 Task: Find your first-degree connections who are Information Security Analysts in Longfeng, offering Public Relations services.
Action: Mouse moved to (486, 62)
Screenshot: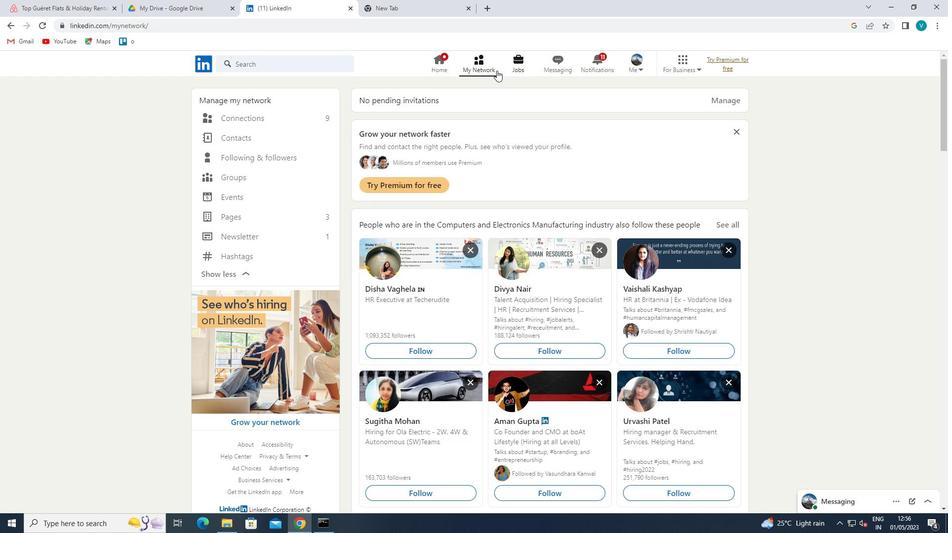 
Action: Mouse pressed left at (486, 62)
Screenshot: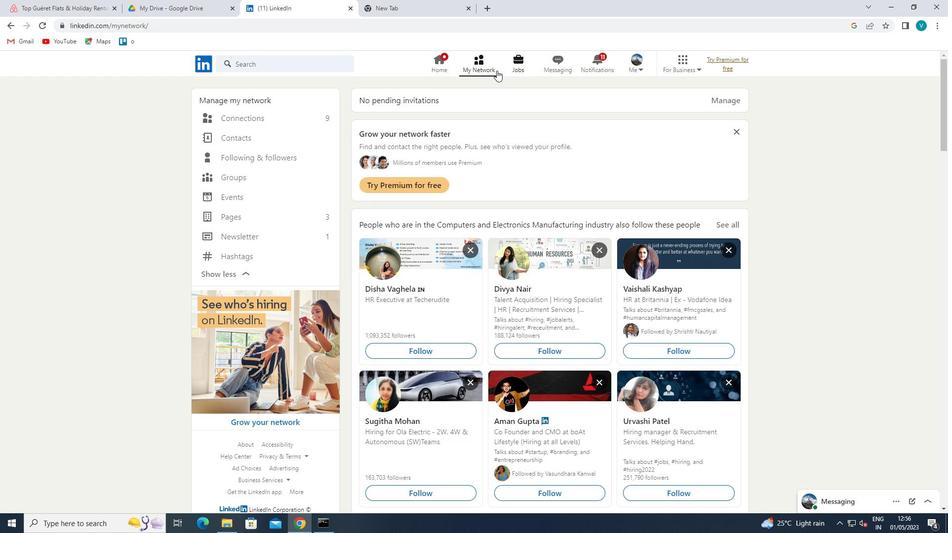 
Action: Mouse moved to (262, 114)
Screenshot: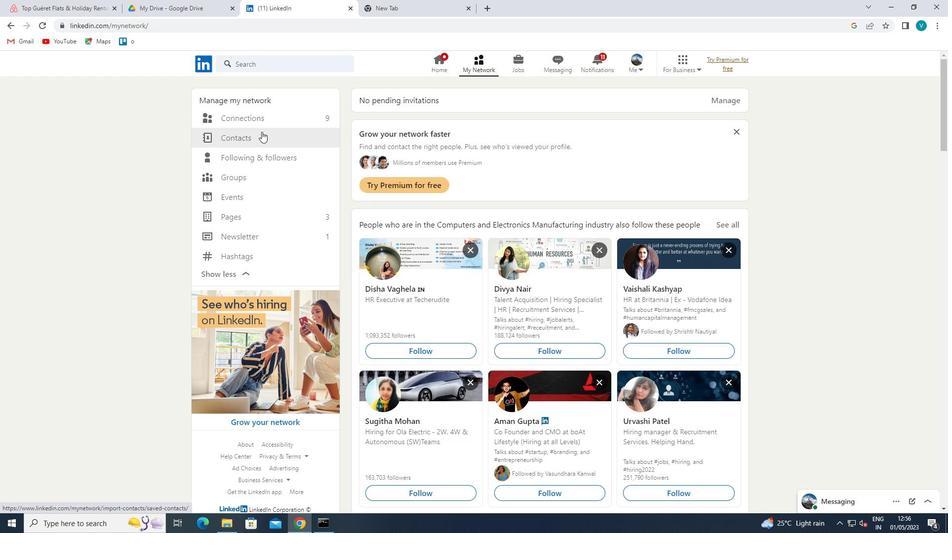 
Action: Mouse pressed left at (262, 114)
Screenshot: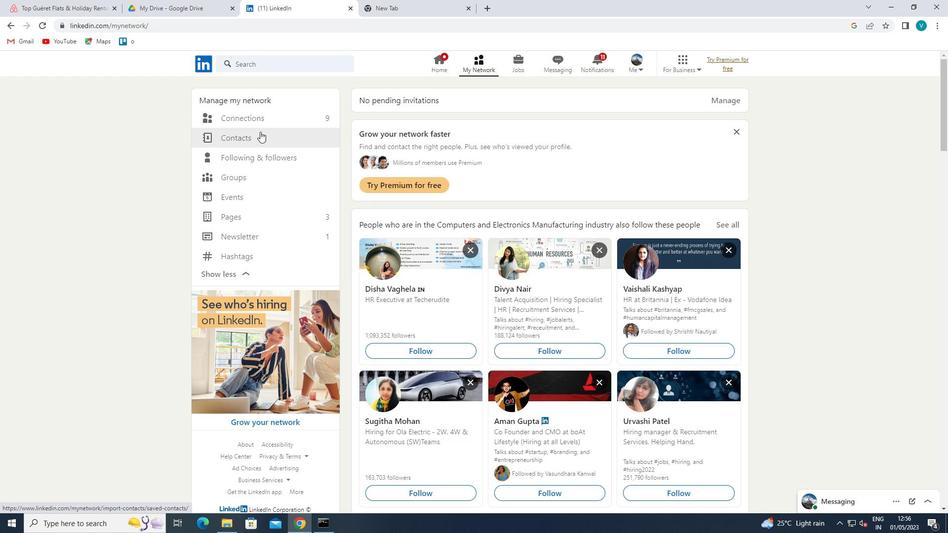 
Action: Mouse moved to (553, 125)
Screenshot: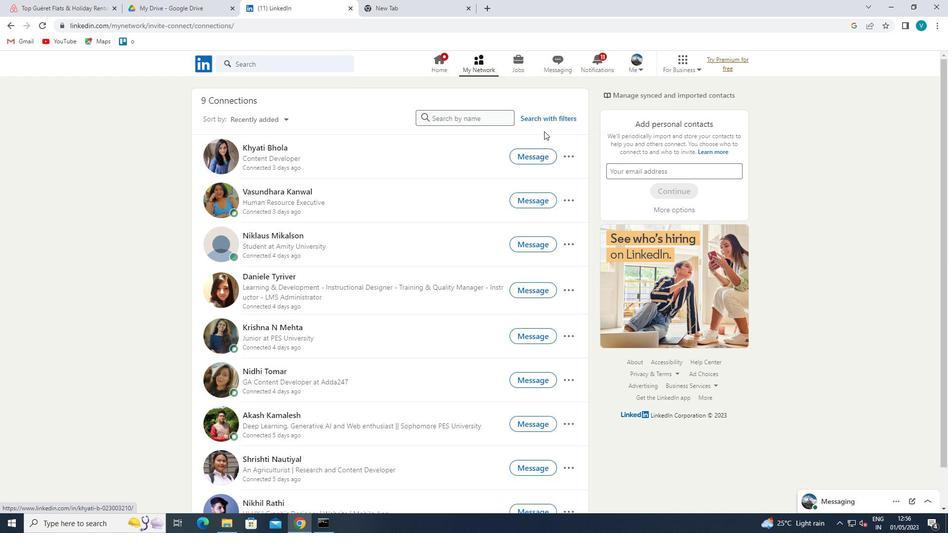 
Action: Mouse pressed left at (553, 125)
Screenshot: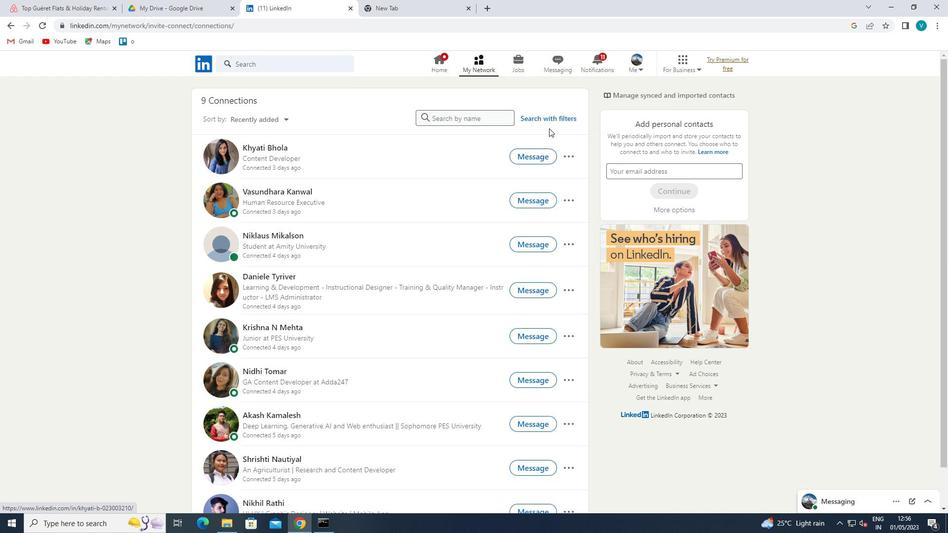 
Action: Mouse moved to (559, 121)
Screenshot: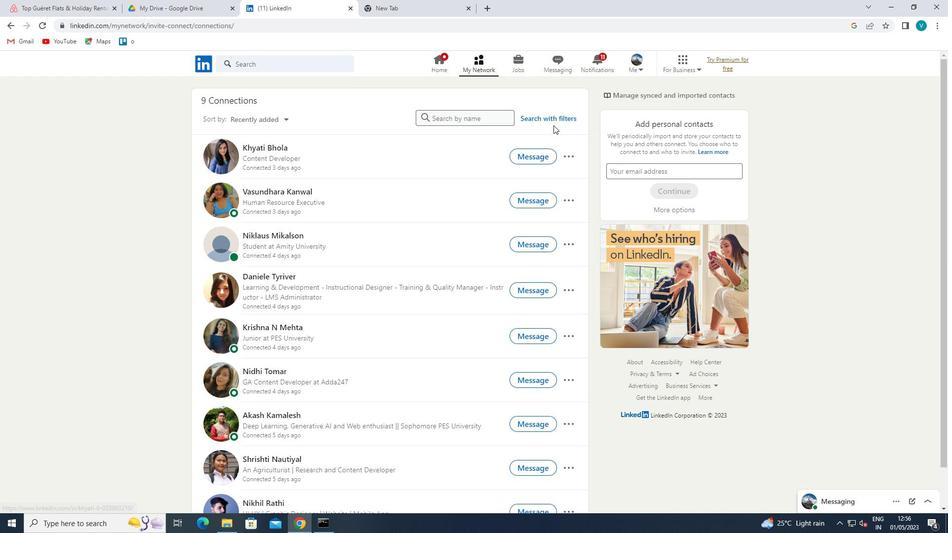 
Action: Mouse pressed left at (559, 121)
Screenshot: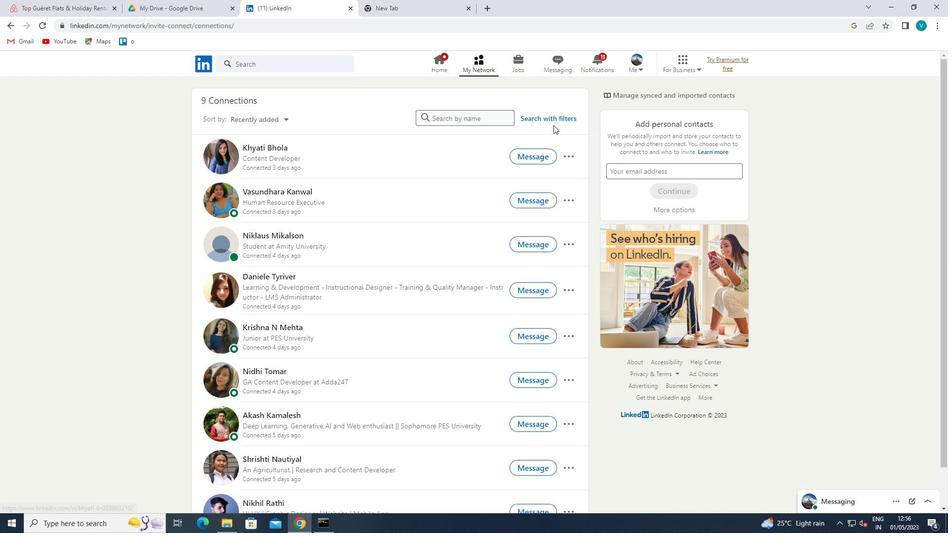 
Action: Mouse moved to (485, 89)
Screenshot: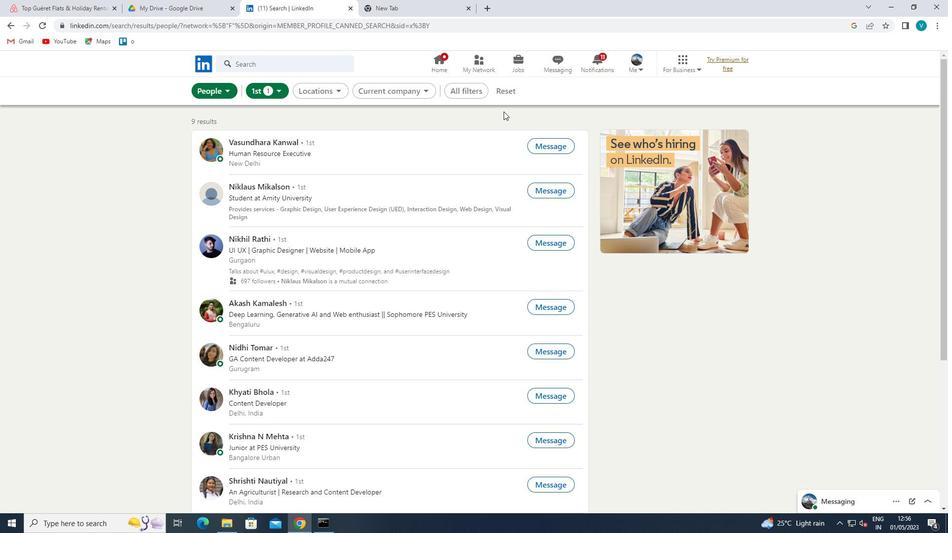 
Action: Mouse pressed left at (485, 89)
Screenshot: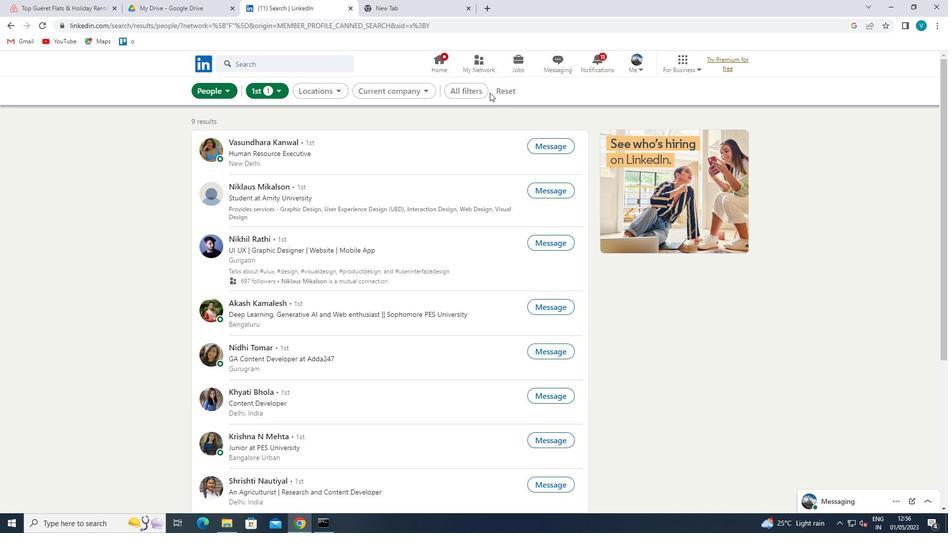 
Action: Mouse moved to (840, 382)
Screenshot: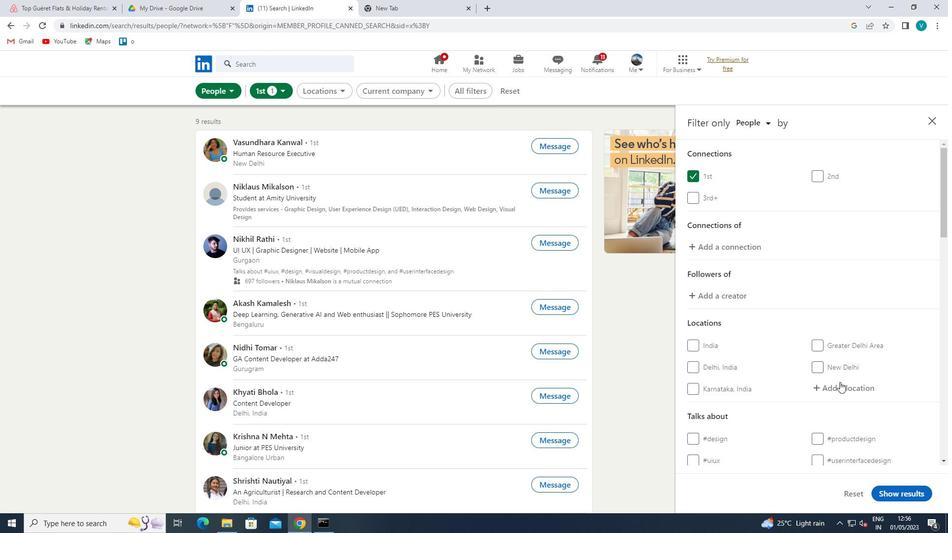 
Action: Mouse pressed left at (840, 382)
Screenshot: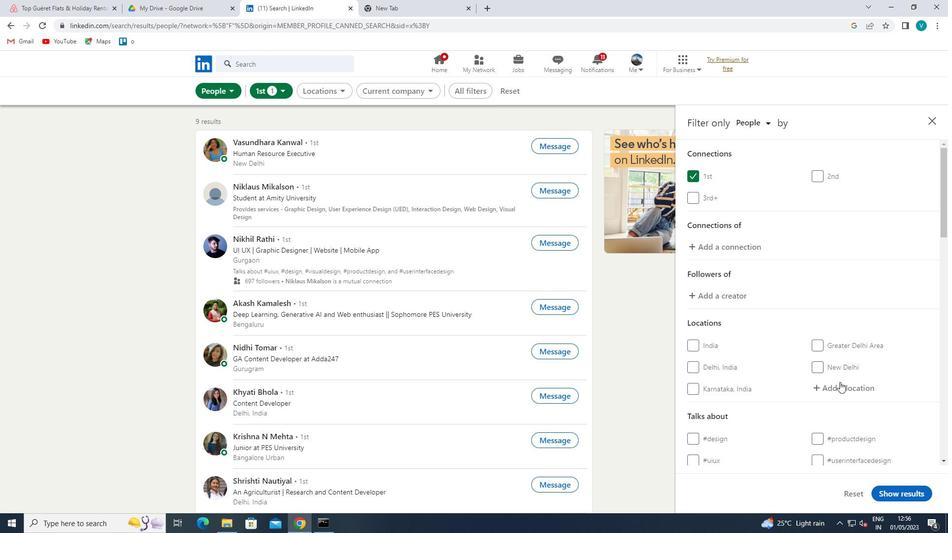 
Action: Key pressed <Key.shift>LONGFENG
Screenshot: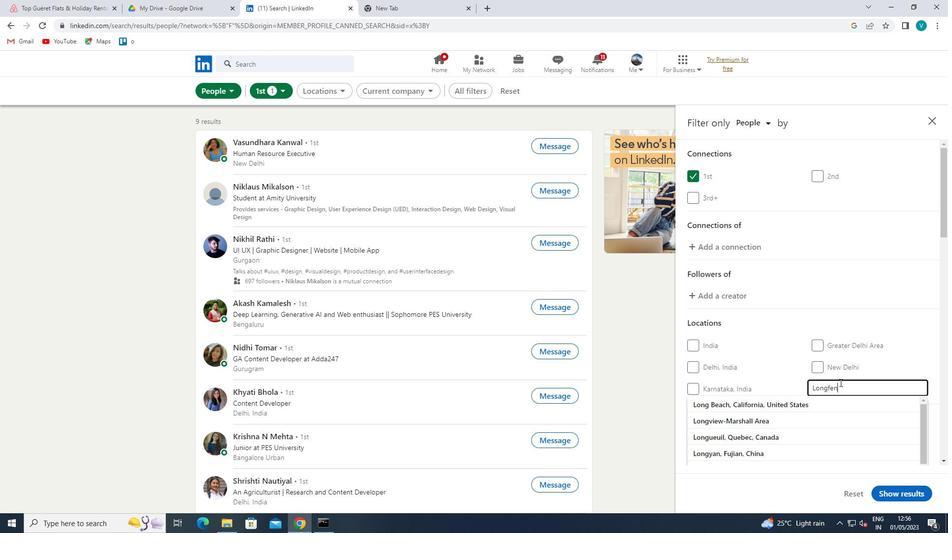 
Action: Mouse moved to (799, 409)
Screenshot: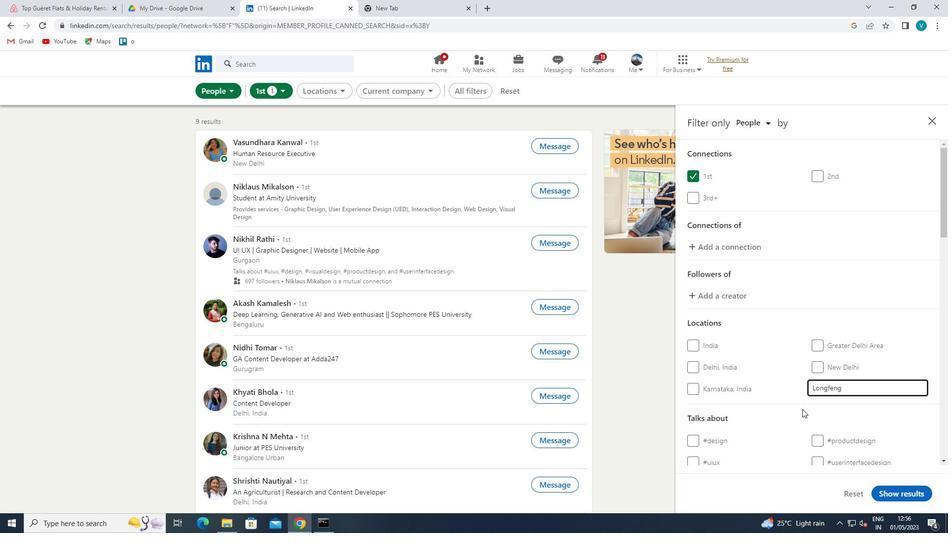 
Action: Mouse pressed left at (799, 409)
Screenshot: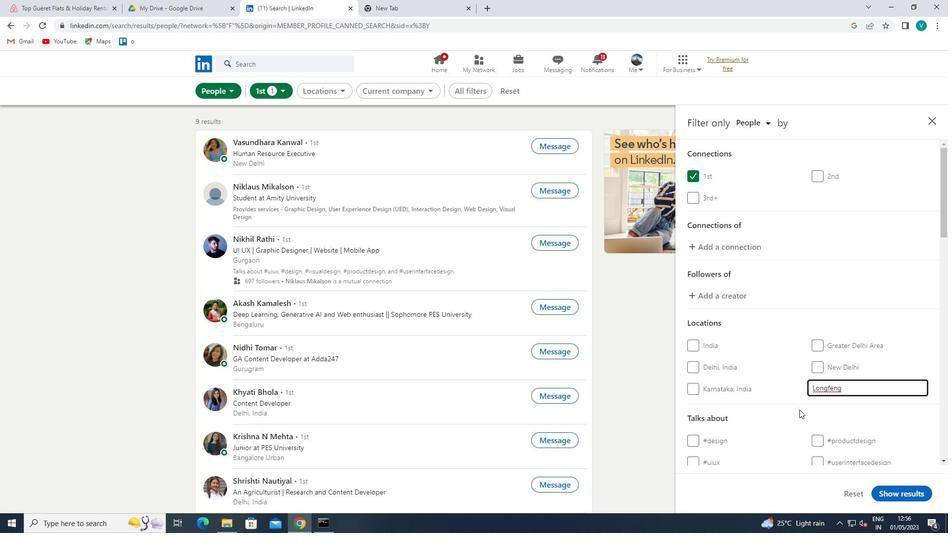 
Action: Mouse moved to (803, 407)
Screenshot: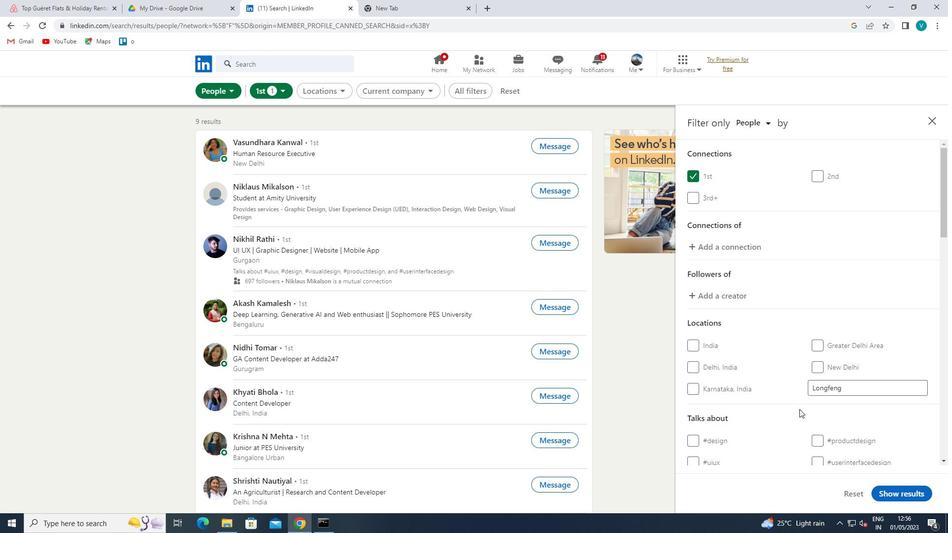 
Action: Mouse scrolled (803, 406) with delta (0, 0)
Screenshot: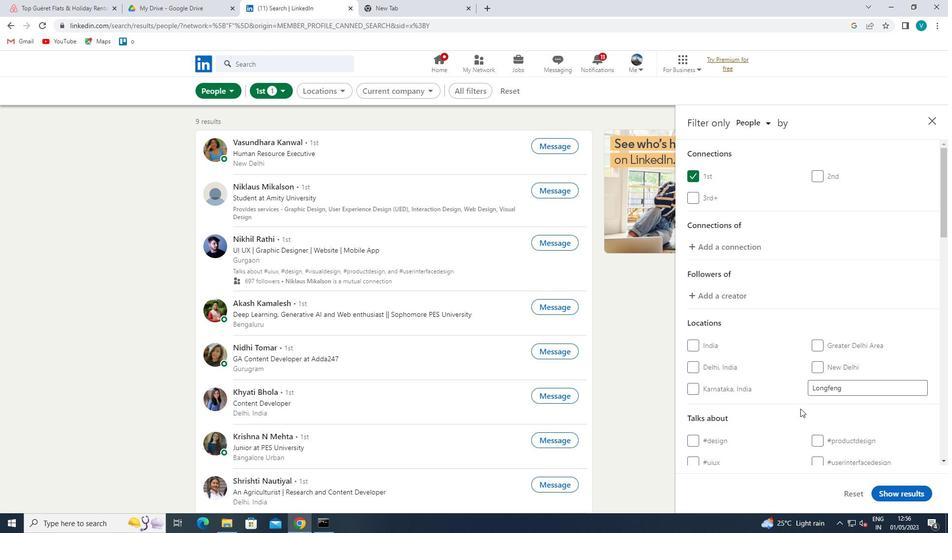 
Action: Mouse scrolled (803, 406) with delta (0, 0)
Screenshot: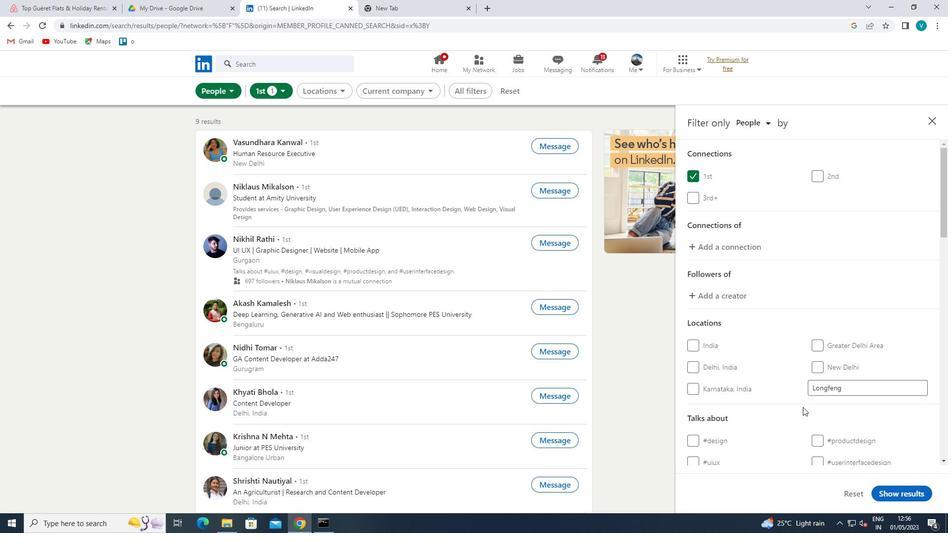 
Action: Mouse moved to (804, 406)
Screenshot: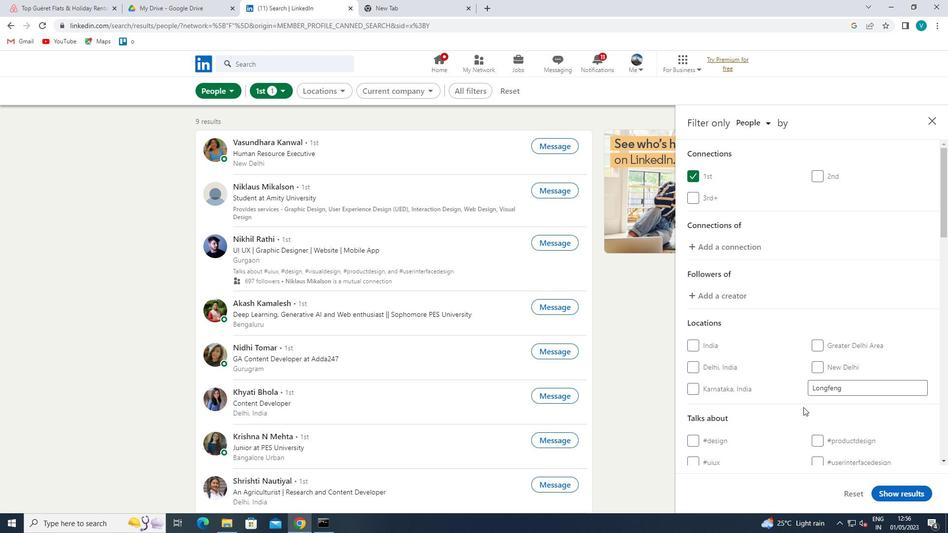 
Action: Mouse scrolled (804, 406) with delta (0, 0)
Screenshot: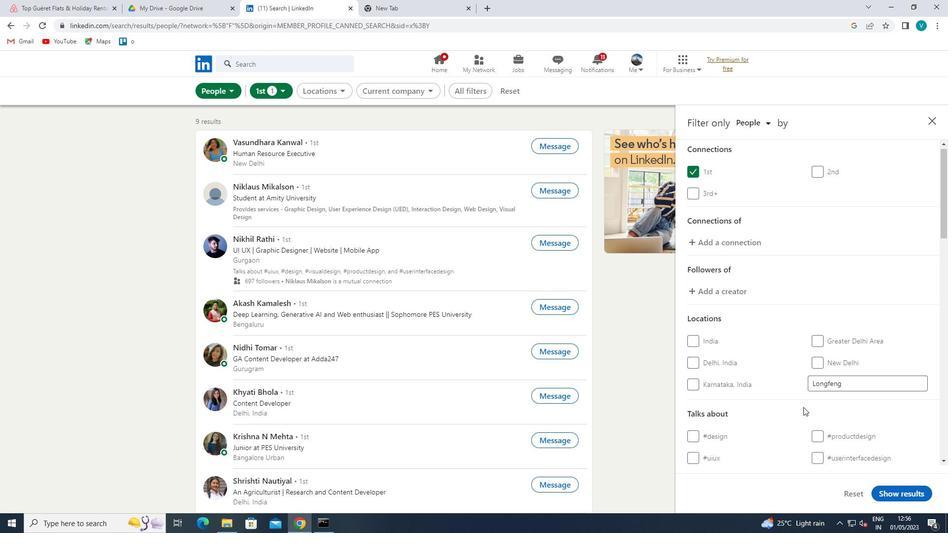 
Action: Mouse moved to (849, 338)
Screenshot: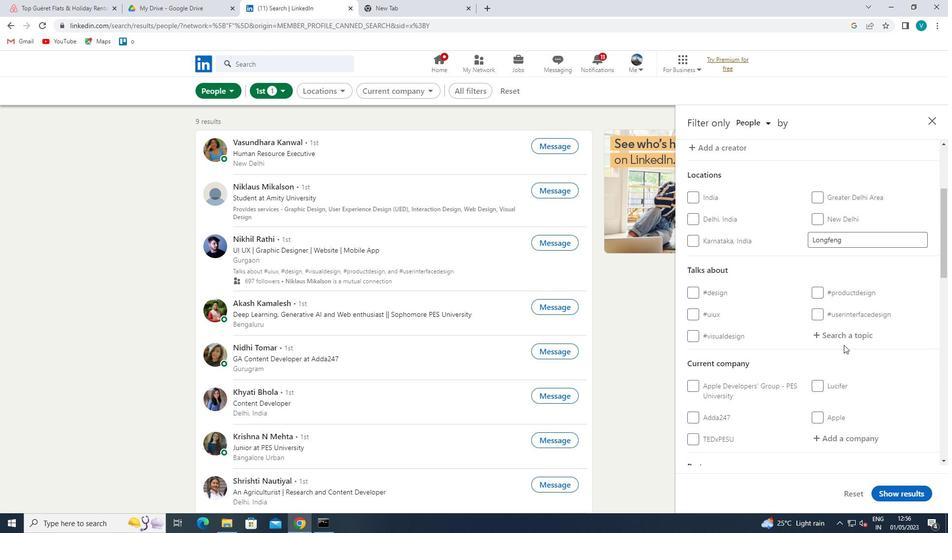 
Action: Mouse pressed left at (849, 338)
Screenshot: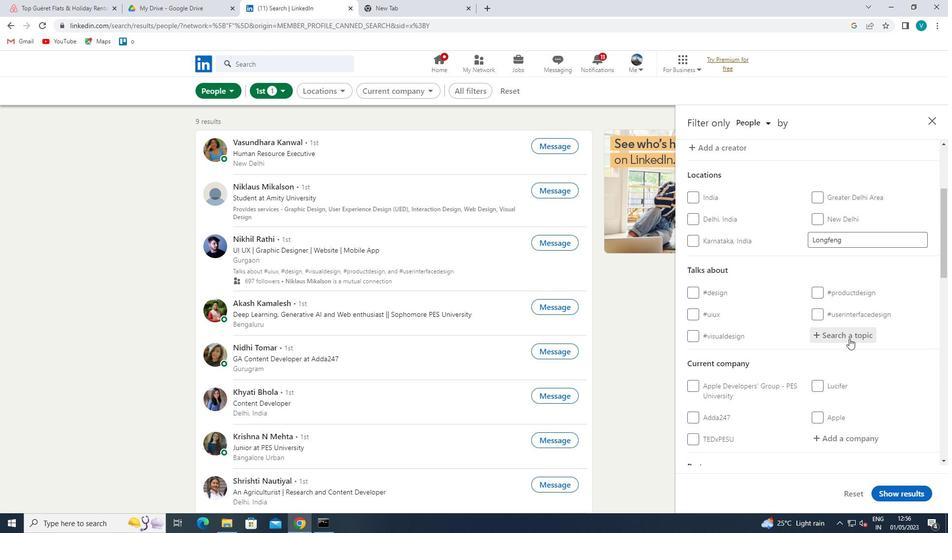 
Action: Key pressed <Key.shift><Key.shift><Key.shift><Key.shift><Key.shift><Key.shift><Key.shift><Key.shift><Key.shift><Key.shift><Key.shift><Key.shift><Key.shift><Key.shift><Key.shift><Key.shift><Key.shift><Key.shift><Key.shift><Key.shift><Key.shift><Key.shift><Key.shift><Key.shift><Key.shift><Key.shift><Key.shift><Key.shift><Key.shift><Key.shift><Key.shift><Key.shift><Key.shift><Key.shift><Key.shift><Key.shift>#<Key.shift>BITCOIN<Key.space>
Screenshot: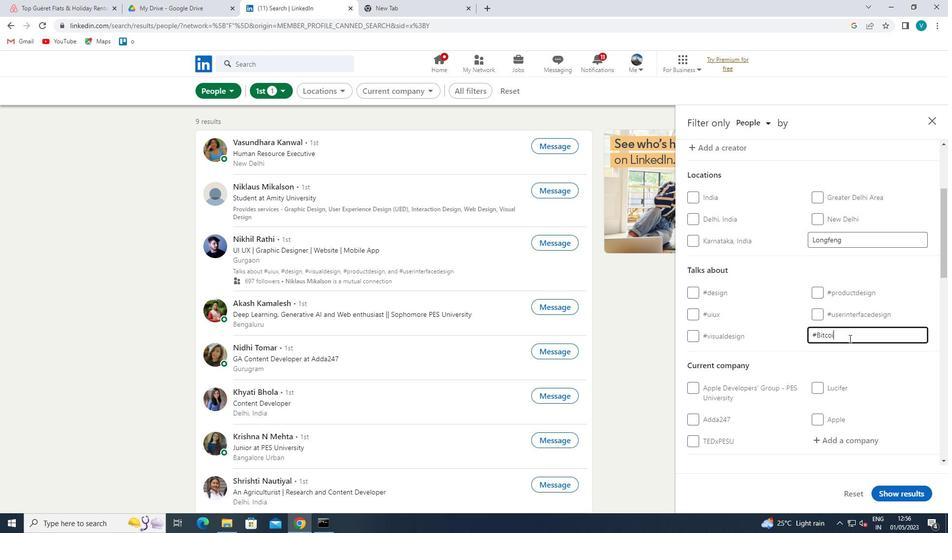 
Action: Mouse moved to (740, 345)
Screenshot: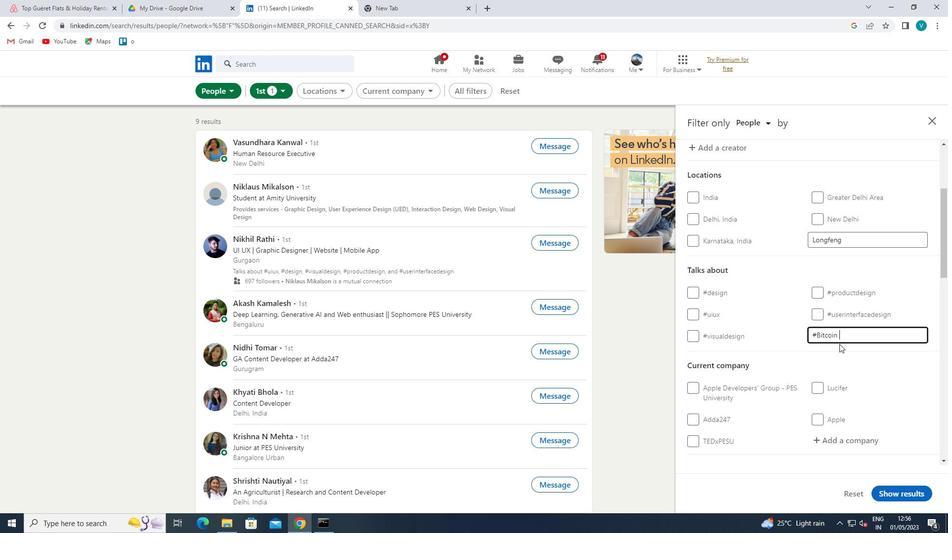 
Action: Mouse pressed left at (740, 345)
Screenshot: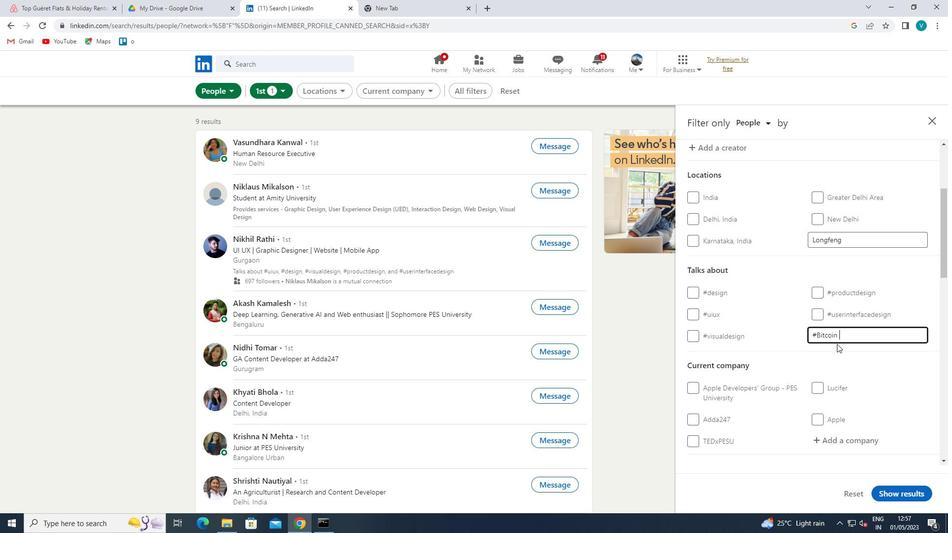 
Action: Mouse moved to (836, 357)
Screenshot: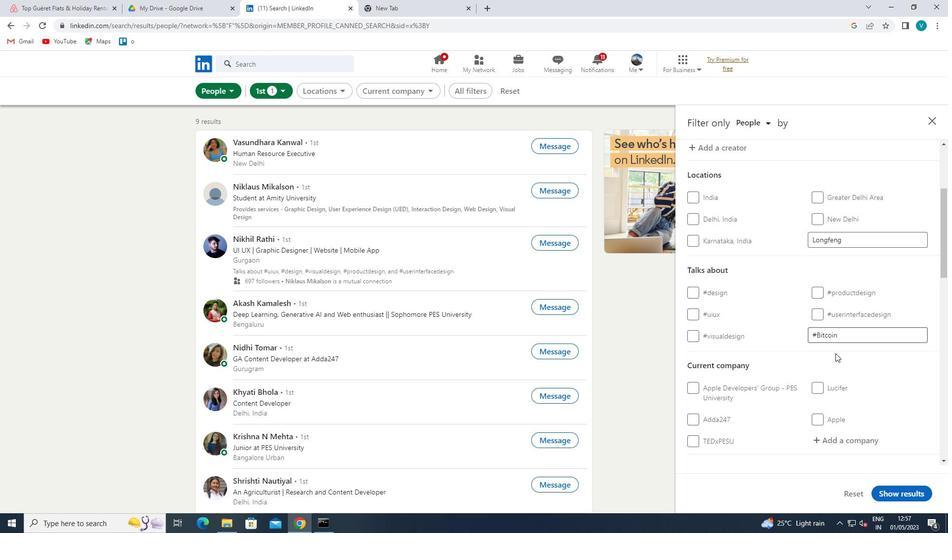 
Action: Mouse scrolled (836, 357) with delta (0, 0)
Screenshot: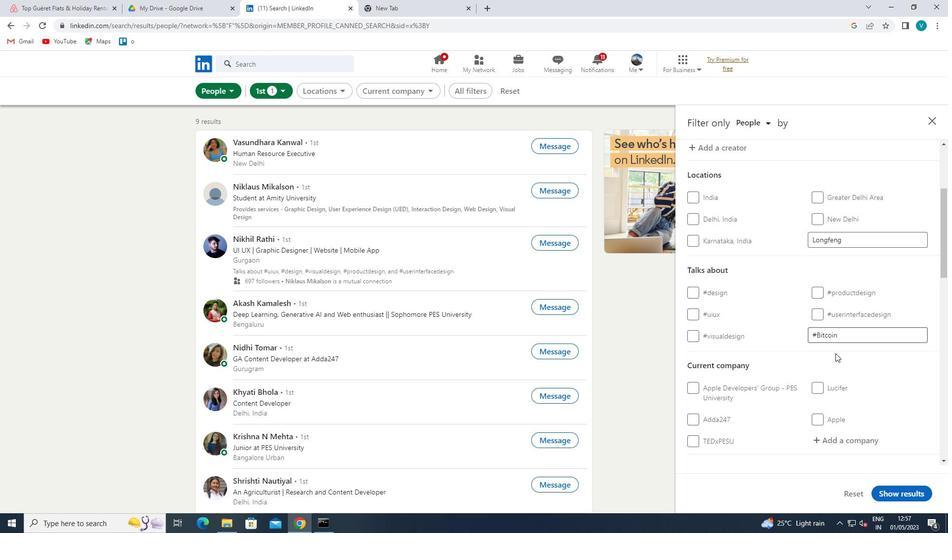 
Action: Mouse moved to (837, 359)
Screenshot: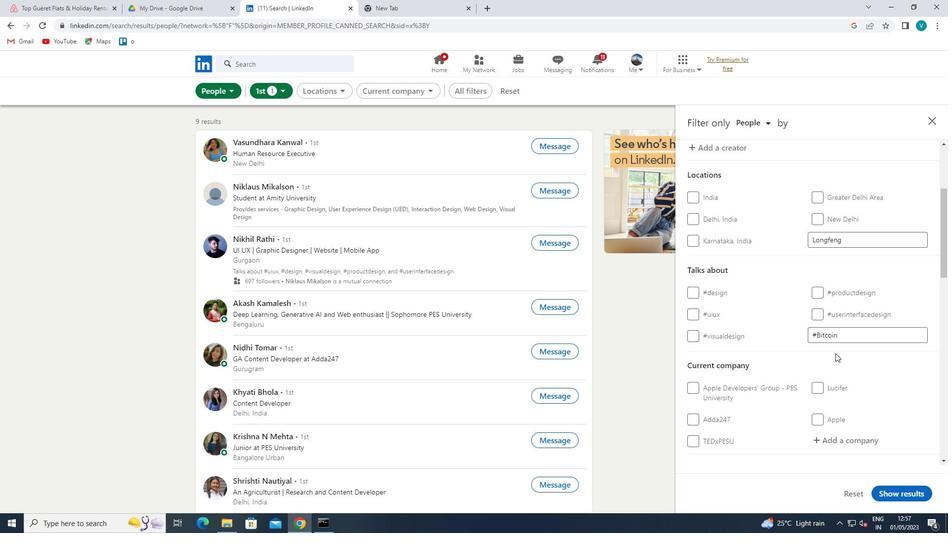 
Action: Mouse scrolled (837, 358) with delta (0, 0)
Screenshot: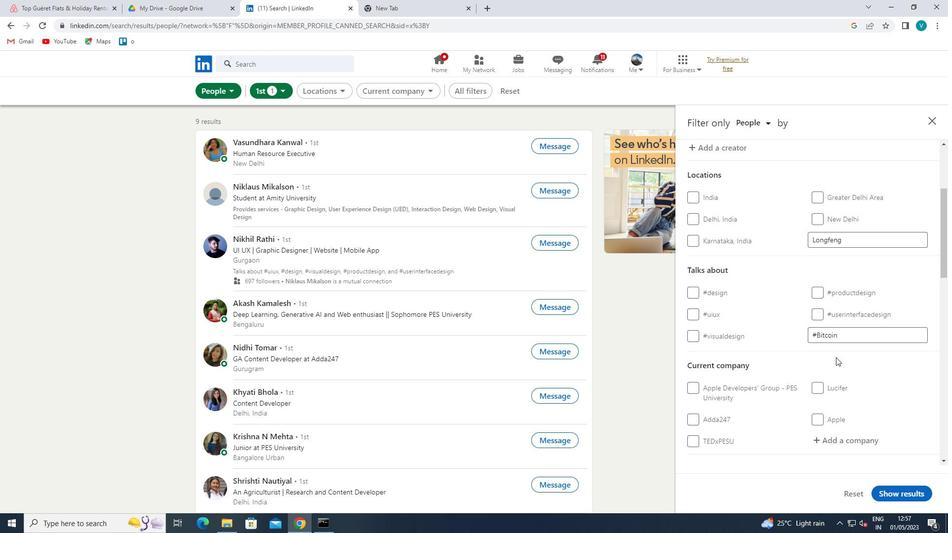 
Action: Mouse moved to (831, 363)
Screenshot: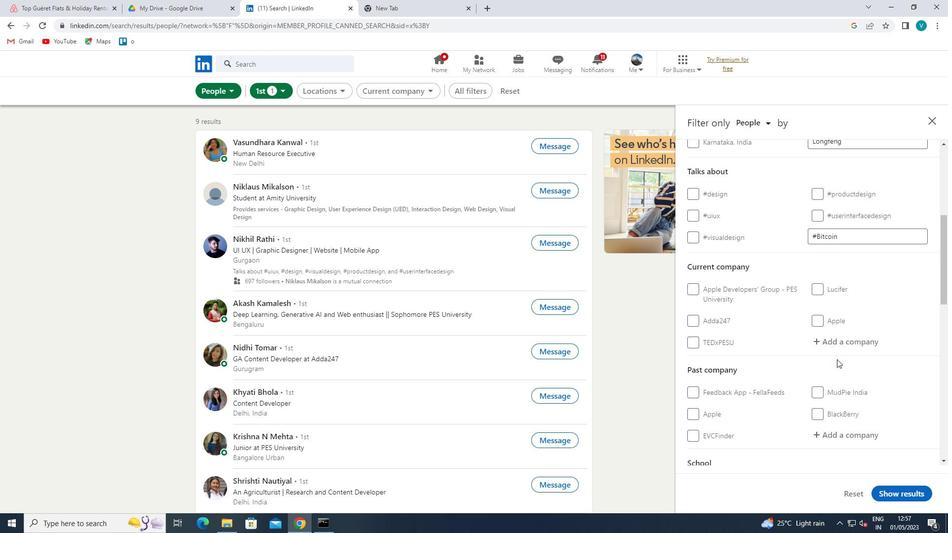 
Action: Mouse scrolled (831, 362) with delta (0, 0)
Screenshot: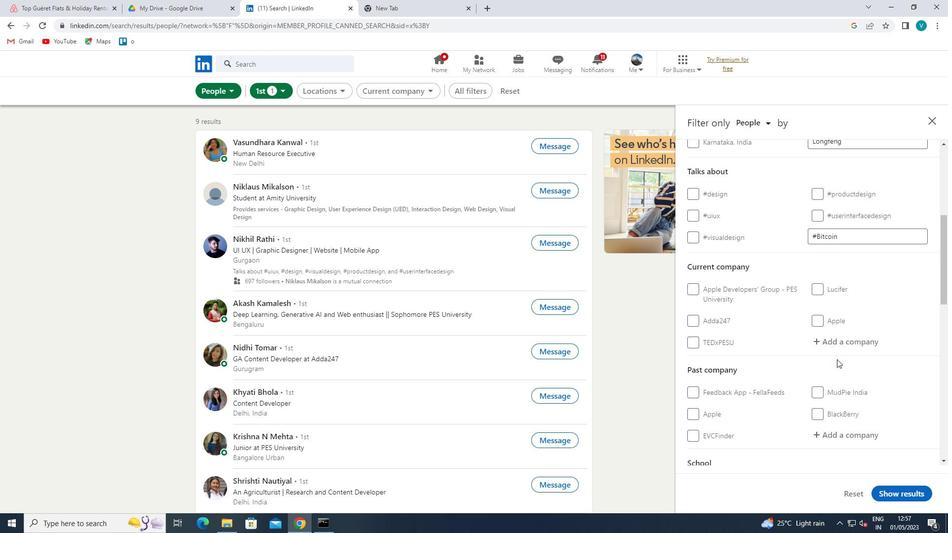 
Action: Mouse scrolled (831, 362) with delta (0, 0)
Screenshot: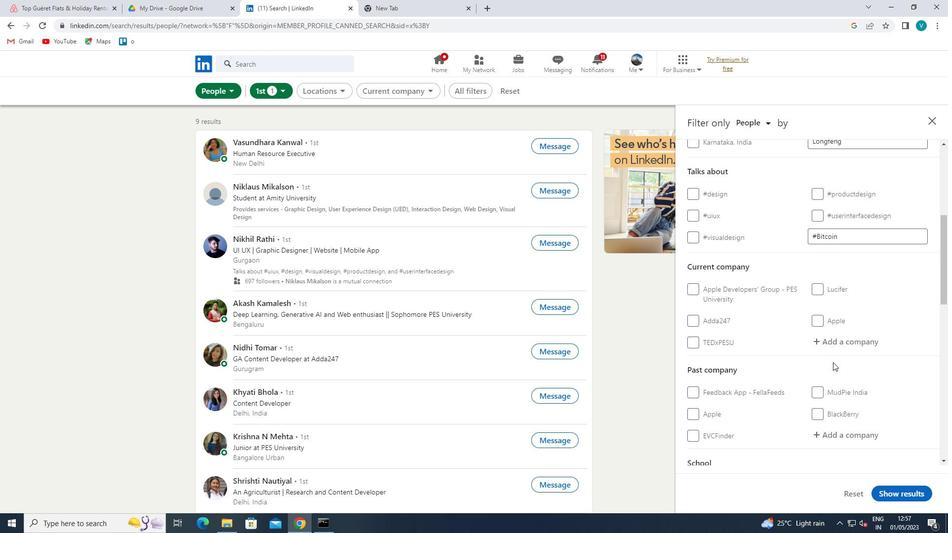 
Action: Mouse scrolled (831, 362) with delta (0, 0)
Screenshot: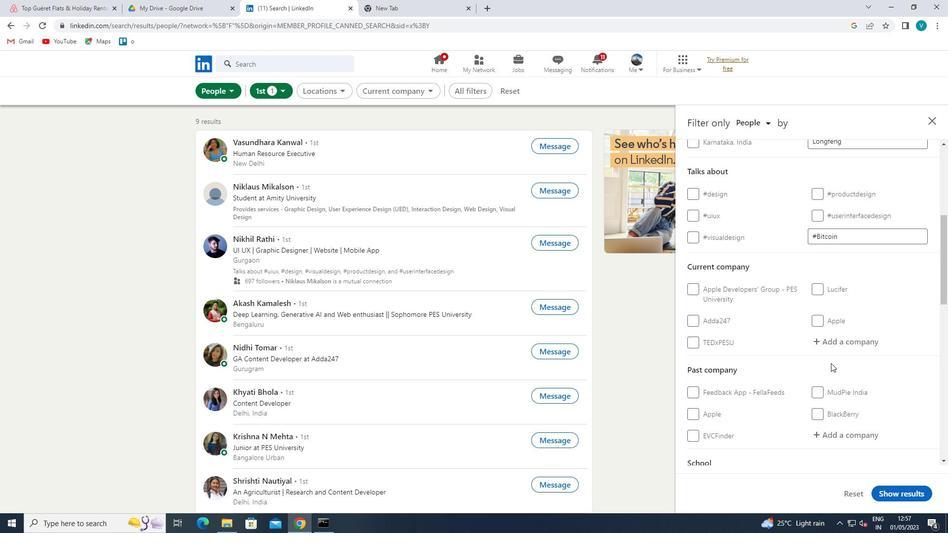 
Action: Mouse scrolled (831, 362) with delta (0, 0)
Screenshot: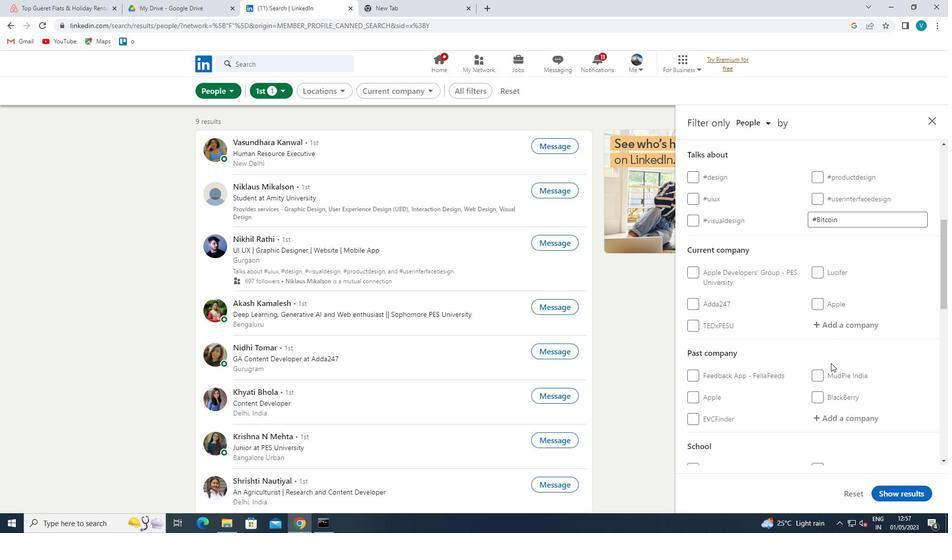 
Action: Mouse moved to (704, 427)
Screenshot: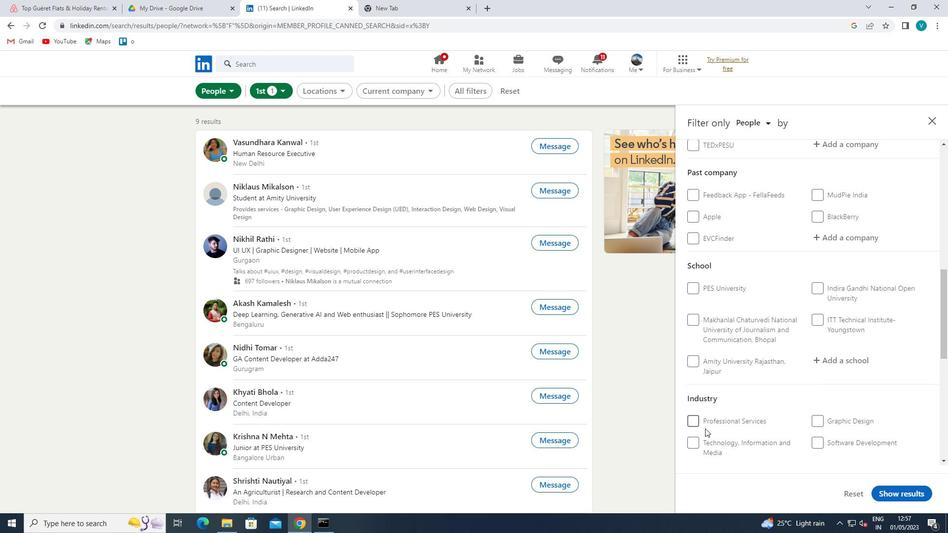 
Action: Mouse scrolled (704, 426) with delta (0, 0)
Screenshot: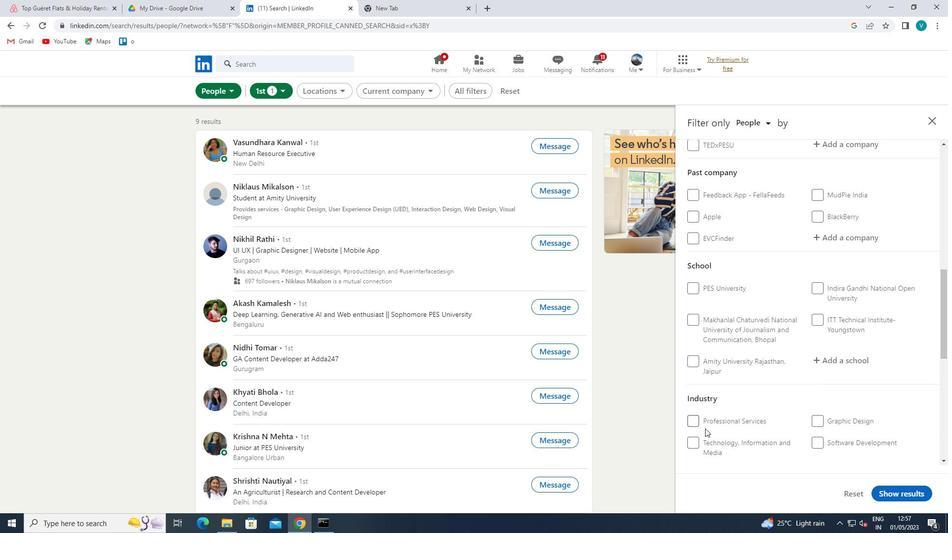 
Action: Mouse moved to (705, 426)
Screenshot: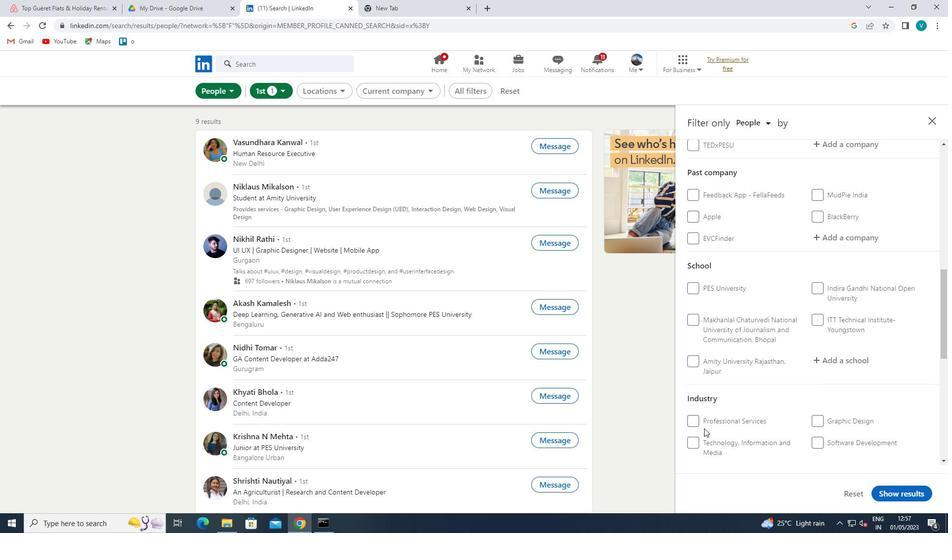 
Action: Mouse scrolled (705, 426) with delta (0, 0)
Screenshot: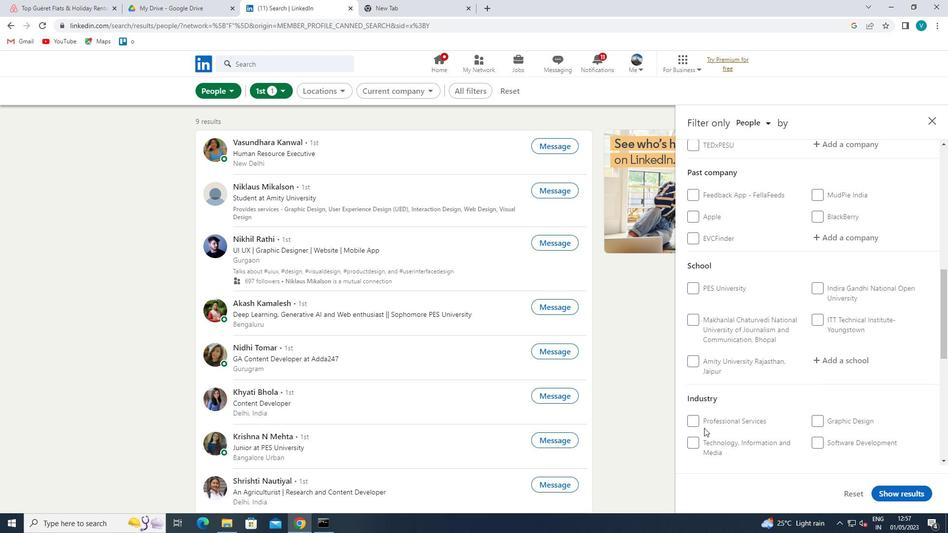 
Action: Mouse moved to (705, 426)
Screenshot: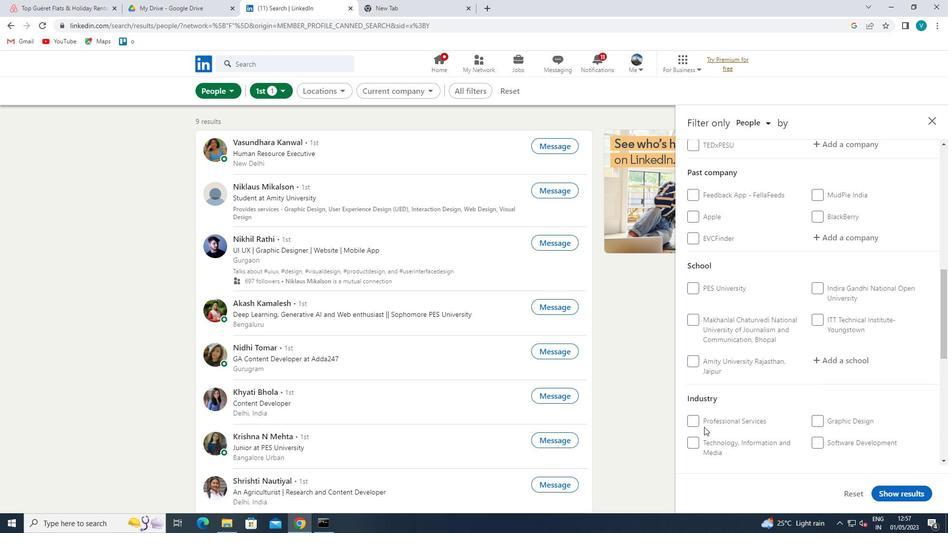 
Action: Mouse scrolled (705, 426) with delta (0, 0)
Screenshot: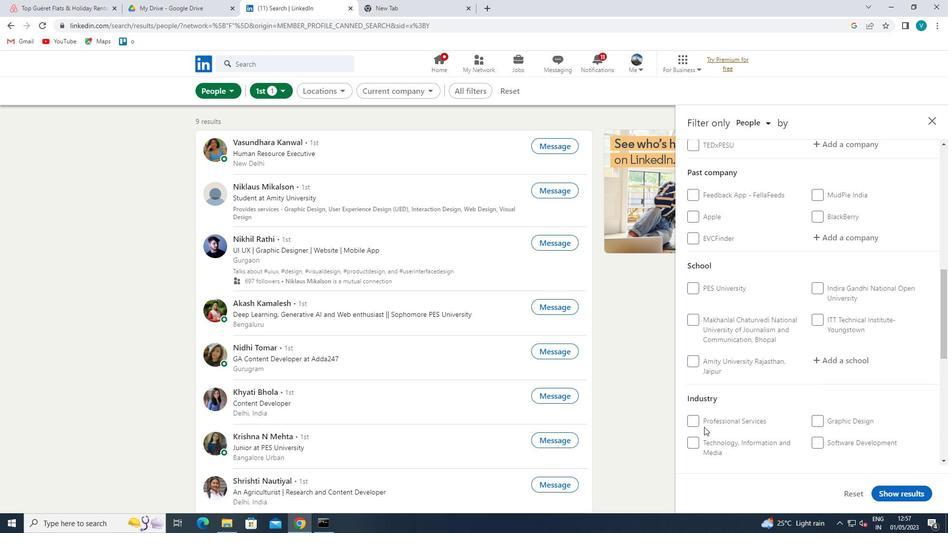 
Action: Mouse moved to (695, 383)
Screenshot: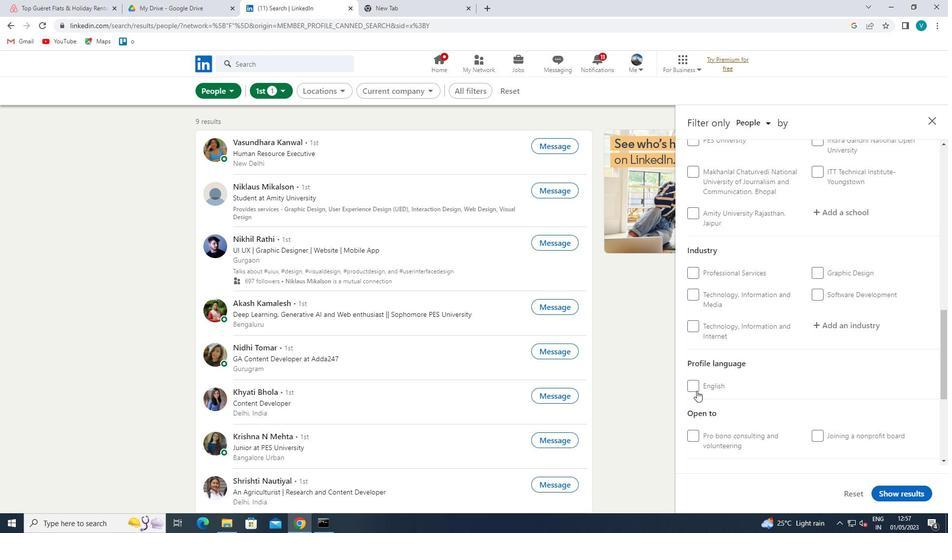 
Action: Mouse pressed left at (695, 383)
Screenshot: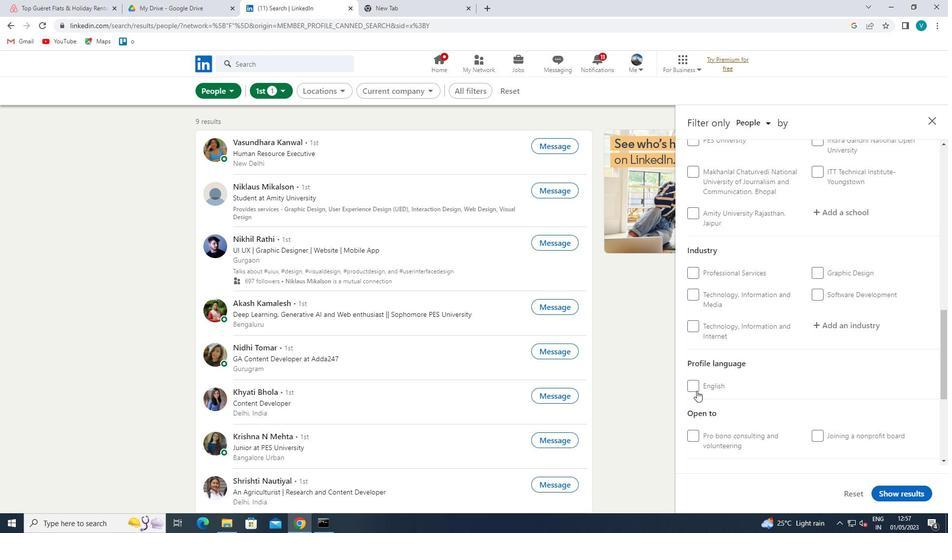 
Action: Mouse moved to (768, 370)
Screenshot: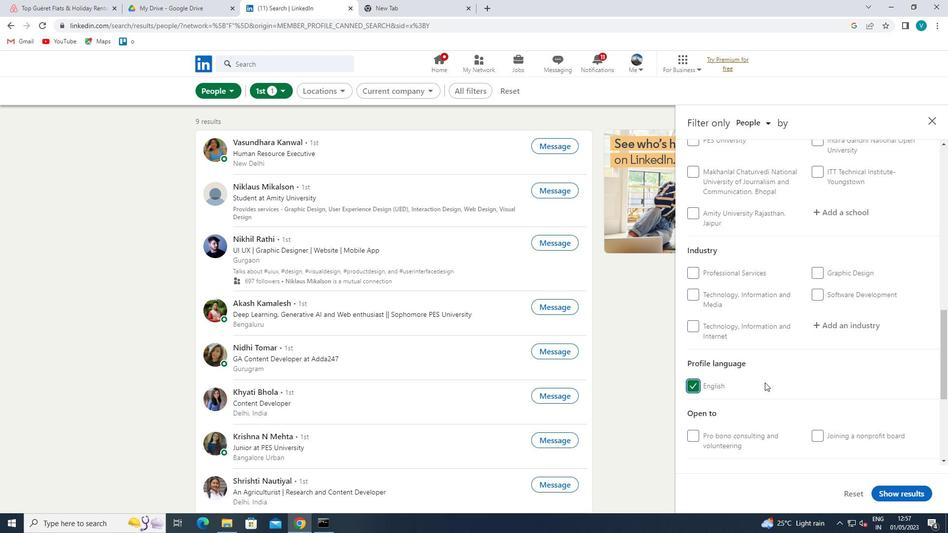 
Action: Mouse scrolled (768, 371) with delta (0, 0)
Screenshot: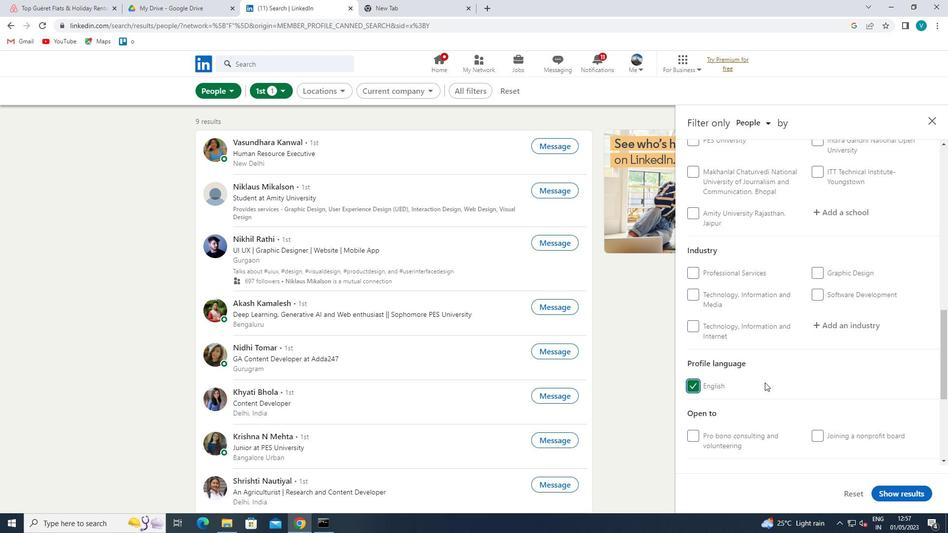 
Action: Mouse scrolled (768, 371) with delta (0, 0)
Screenshot: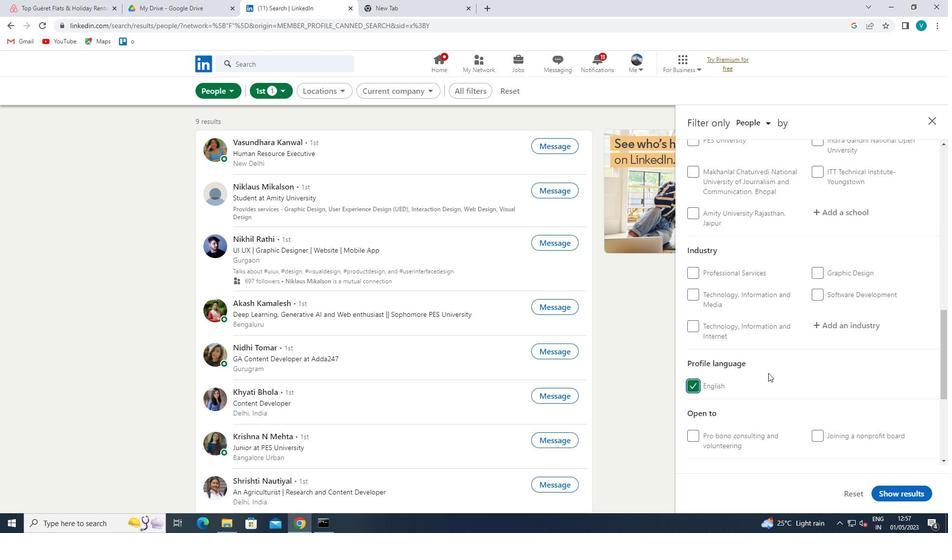 
Action: Mouse scrolled (768, 371) with delta (0, 0)
Screenshot: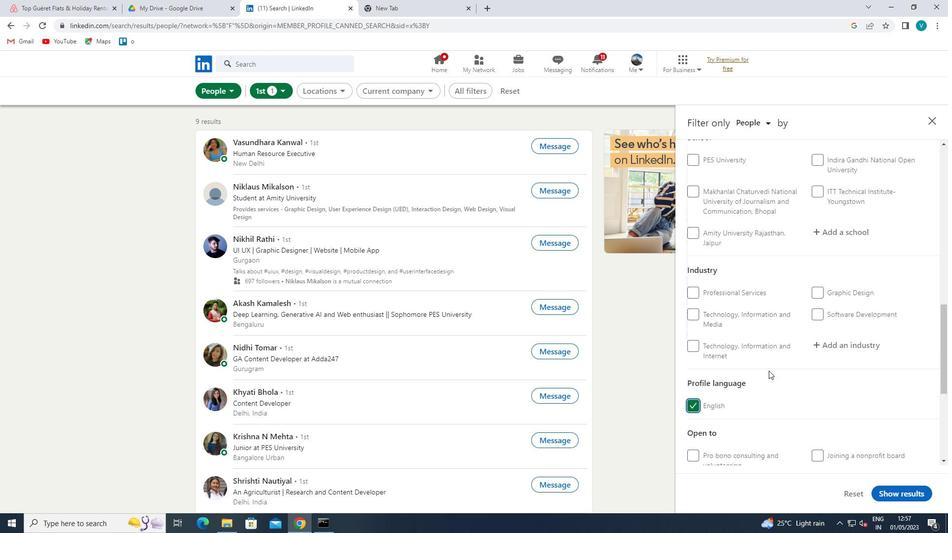
Action: Mouse scrolled (768, 371) with delta (0, 0)
Screenshot: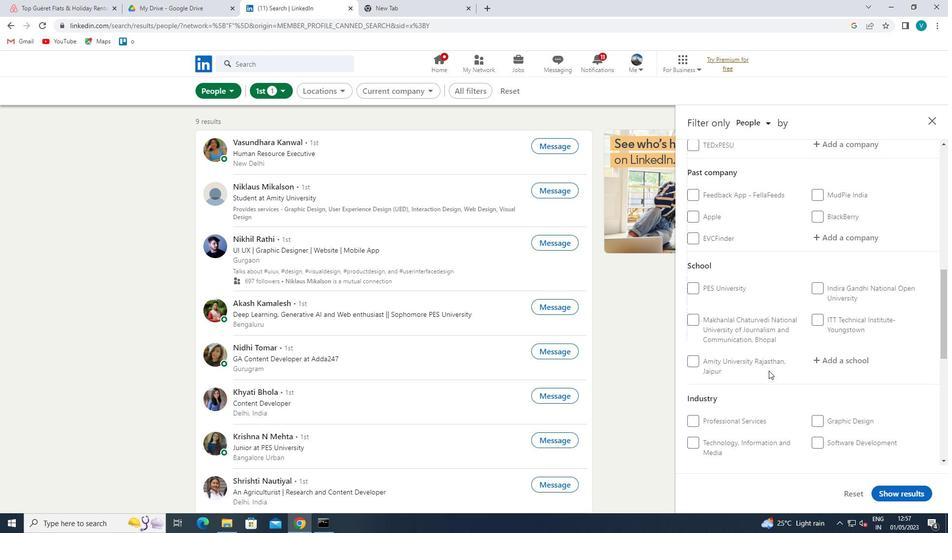 
Action: Mouse scrolled (768, 371) with delta (0, 0)
Screenshot: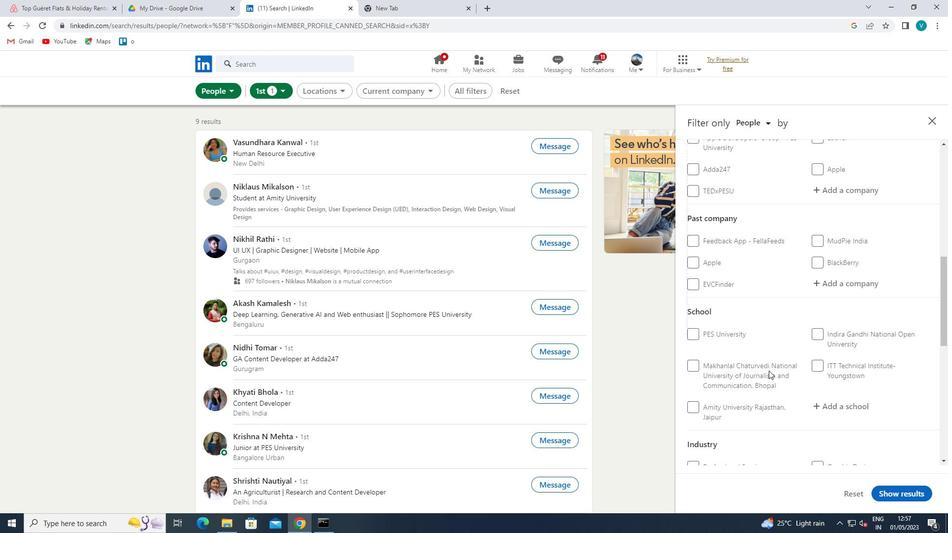 
Action: Mouse scrolled (768, 371) with delta (0, 0)
Screenshot: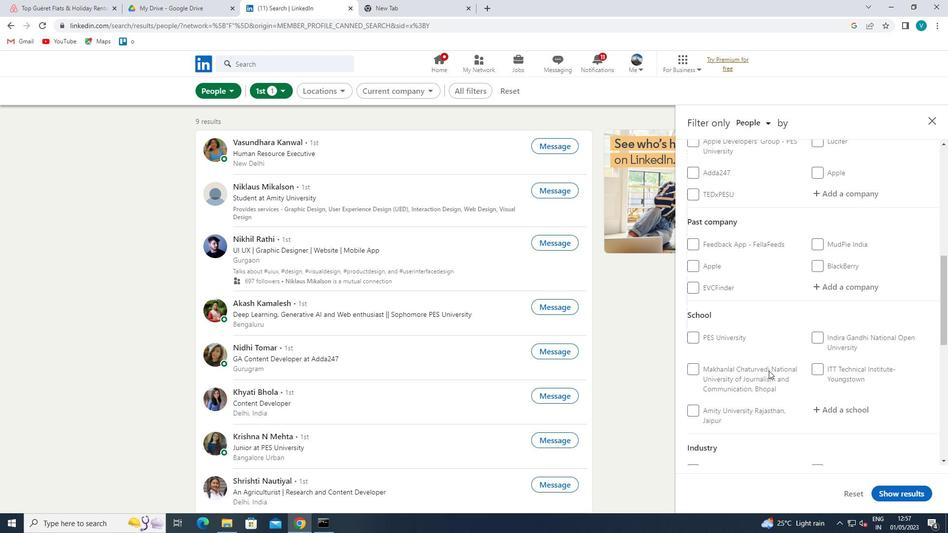 
Action: Mouse moved to (834, 290)
Screenshot: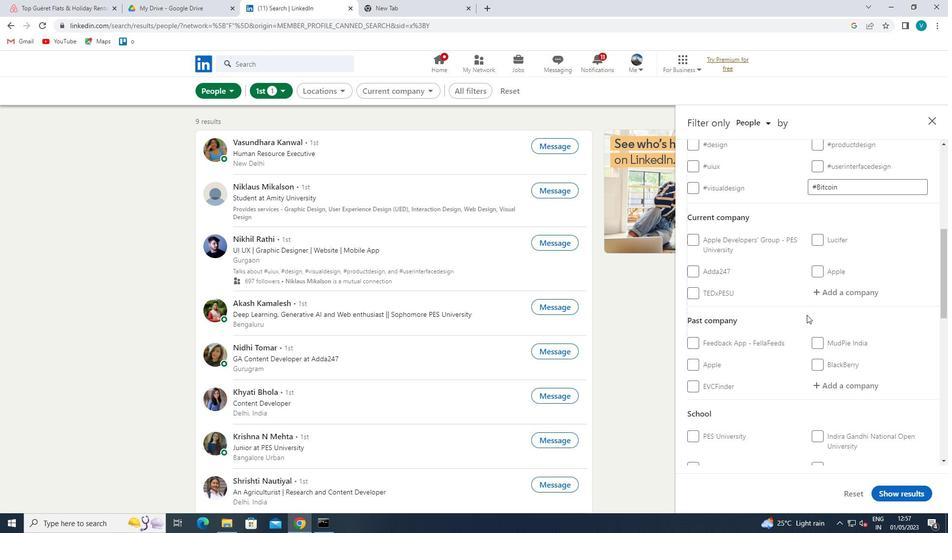 
Action: Mouse pressed left at (834, 290)
Screenshot: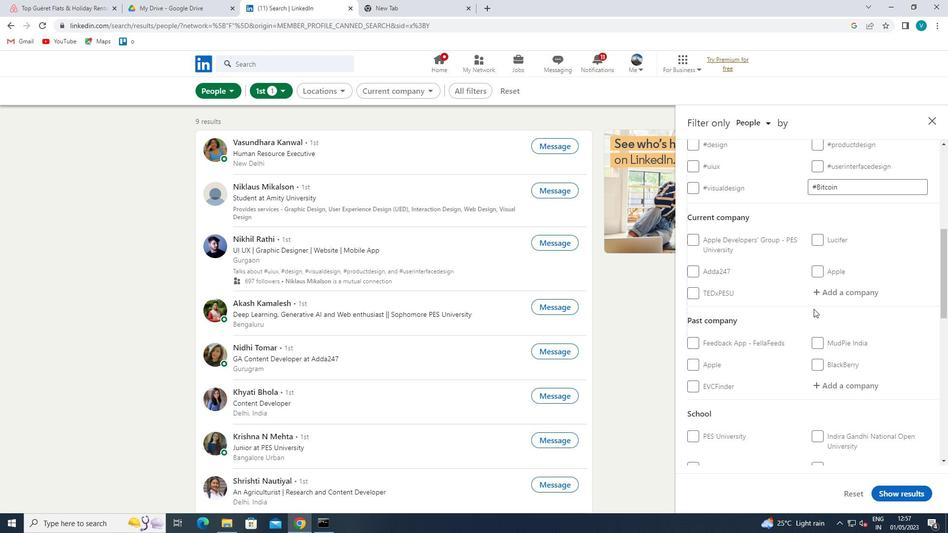 
Action: Key pressed <Key.shift><Key.shift><Key.shift><Key.shift><Key.shift>G<Key.space><Key.shift><Key.shift><Key.shift><Key.shift><Key.shift><Key.shift>GHEEWALA<Key.space>
Screenshot: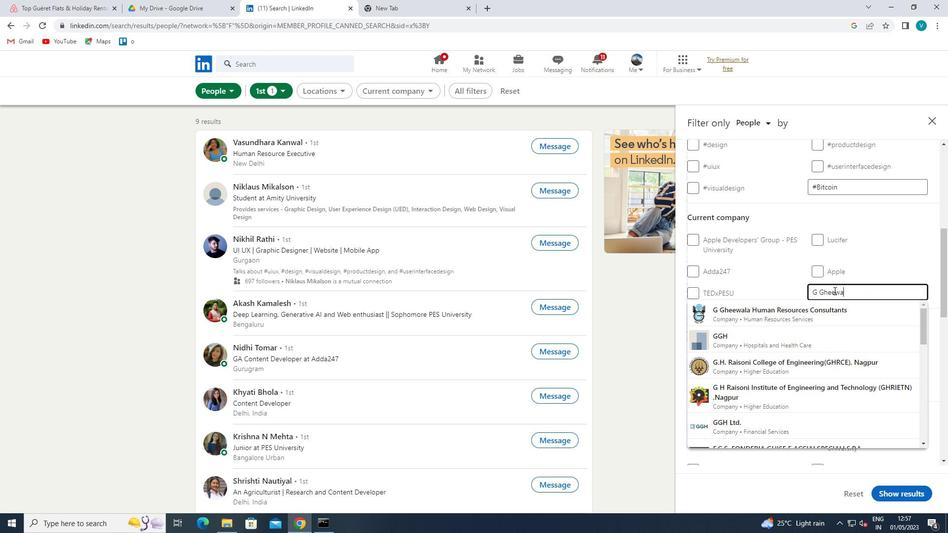 
Action: Mouse moved to (819, 310)
Screenshot: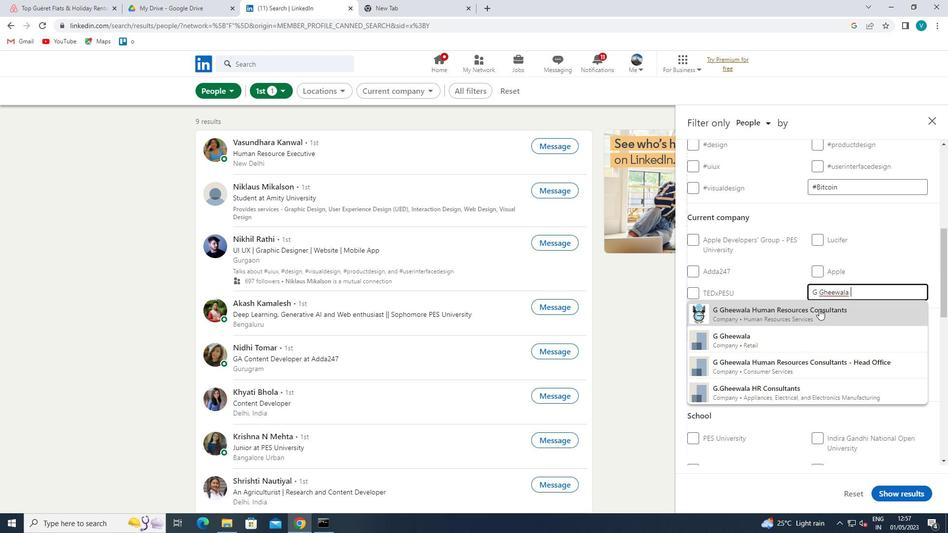 
Action: Mouse pressed left at (819, 310)
Screenshot: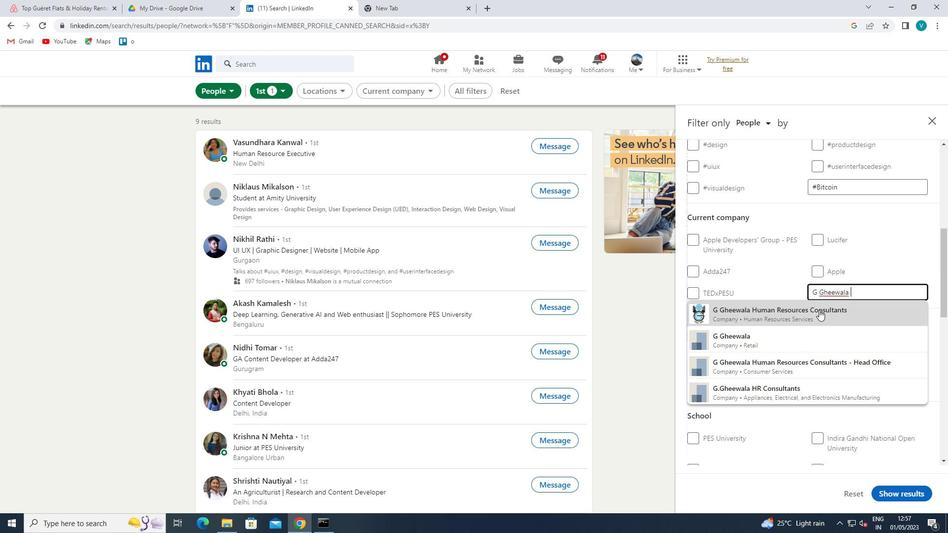 
Action: Mouse moved to (816, 311)
Screenshot: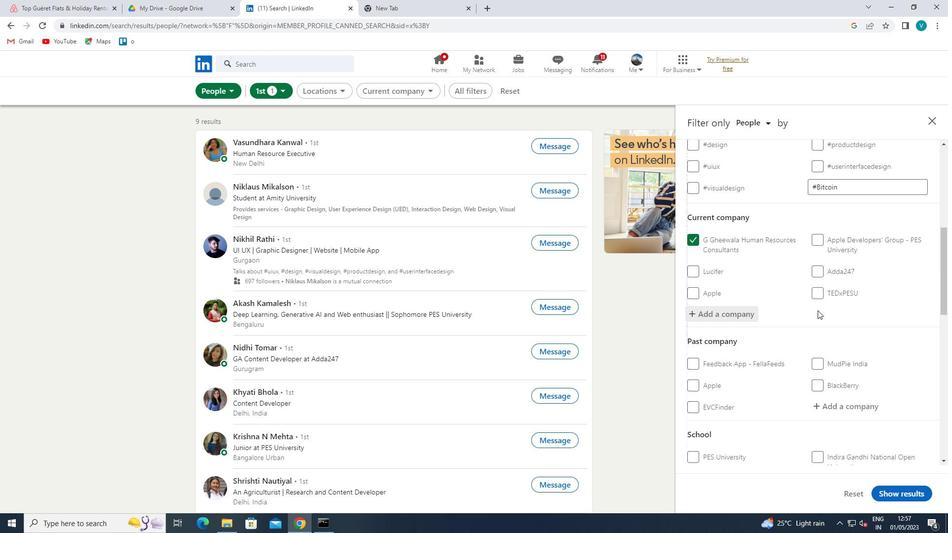 
Action: Mouse scrolled (816, 311) with delta (0, 0)
Screenshot: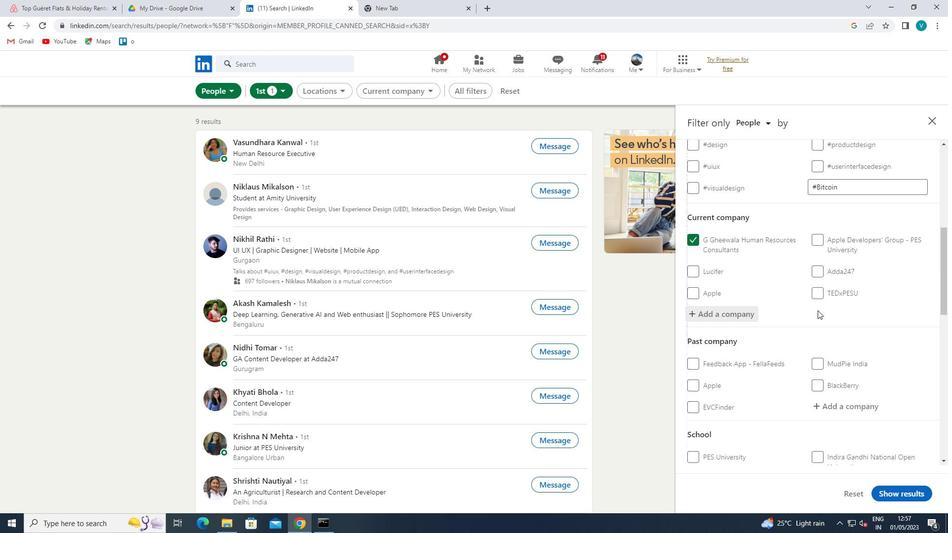 
Action: Mouse moved to (814, 312)
Screenshot: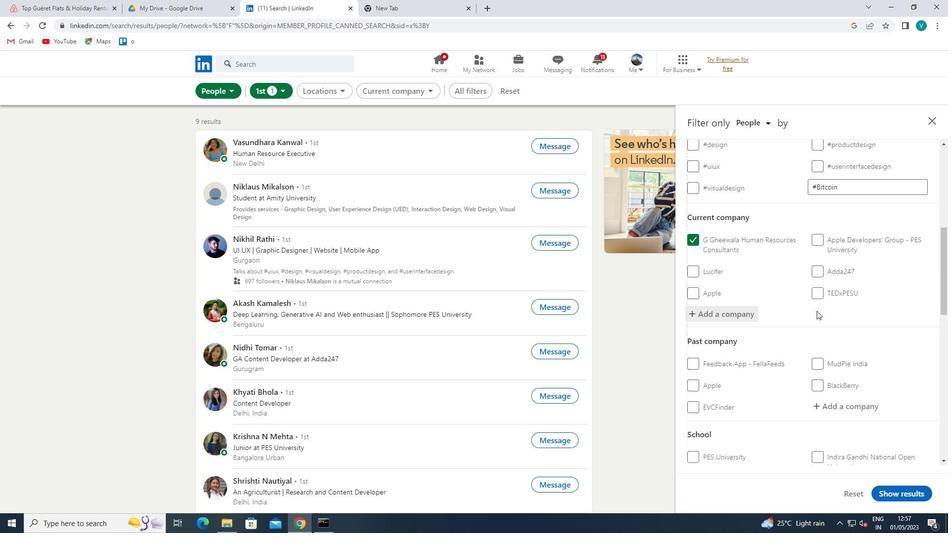 
Action: Mouse scrolled (814, 312) with delta (0, 0)
Screenshot: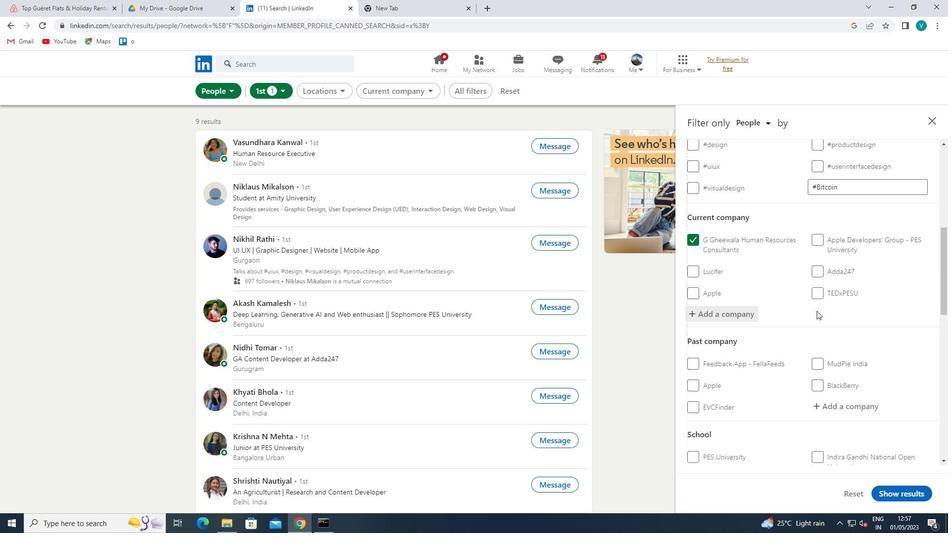 
Action: Mouse moved to (814, 312)
Screenshot: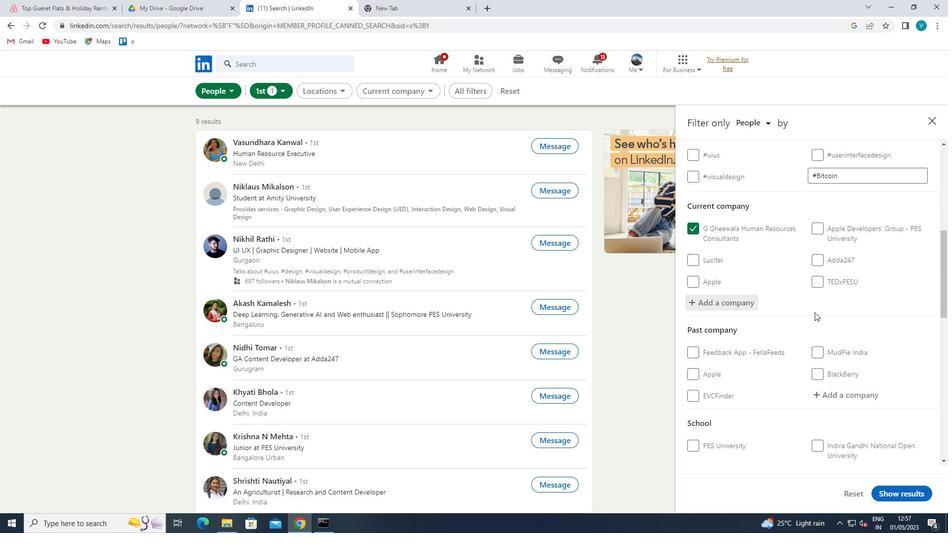 
Action: Mouse scrolled (814, 312) with delta (0, 0)
Screenshot: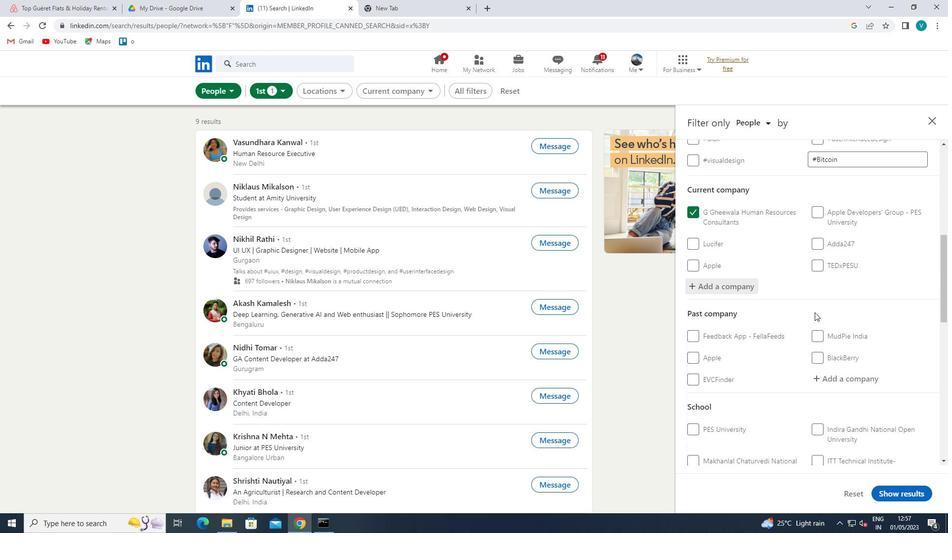 
Action: Mouse moved to (813, 313)
Screenshot: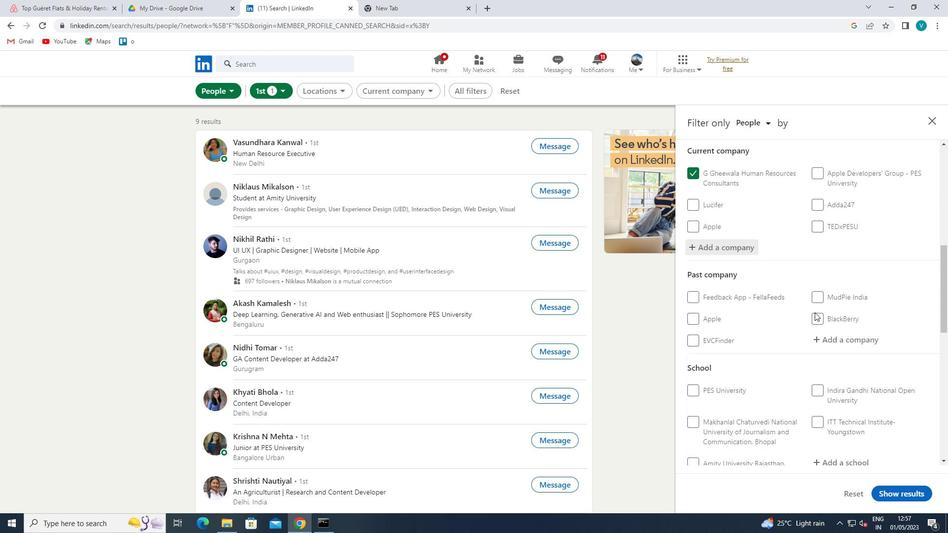
Action: Mouse scrolled (813, 312) with delta (0, 0)
Screenshot: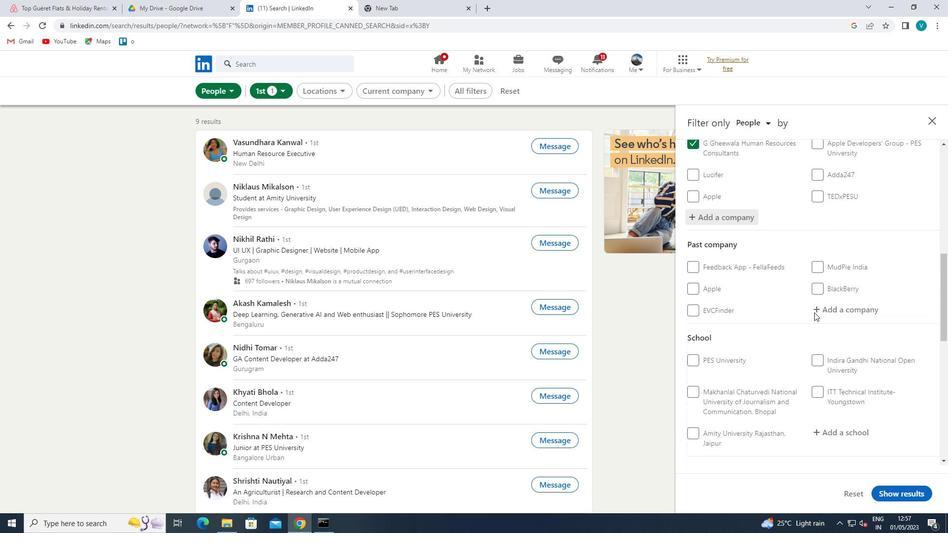 
Action: Mouse moved to (813, 313)
Screenshot: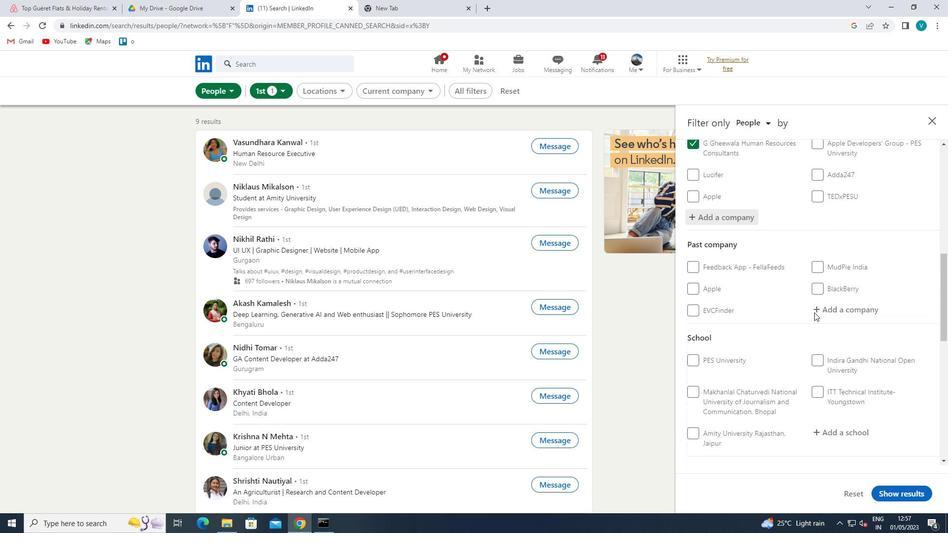 
Action: Mouse scrolled (813, 313) with delta (0, 0)
Screenshot: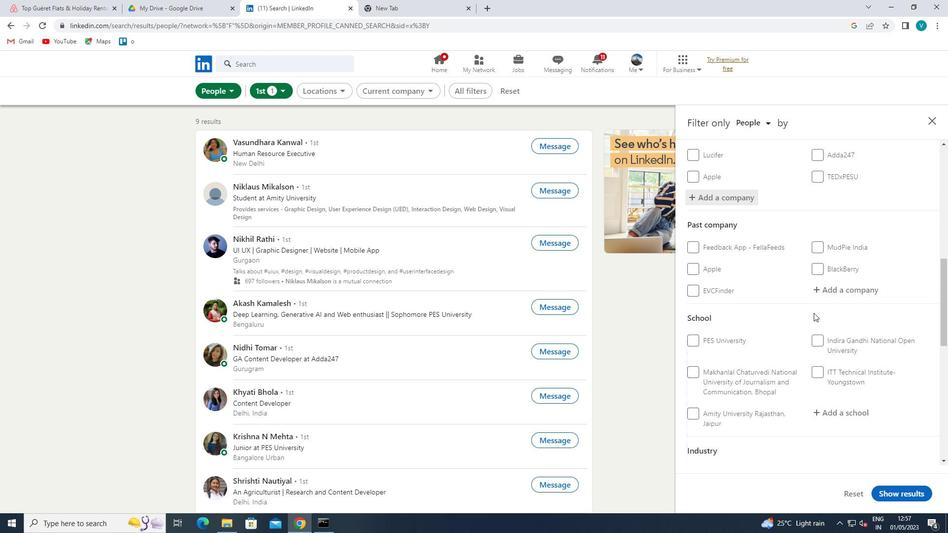 
Action: Mouse moved to (853, 276)
Screenshot: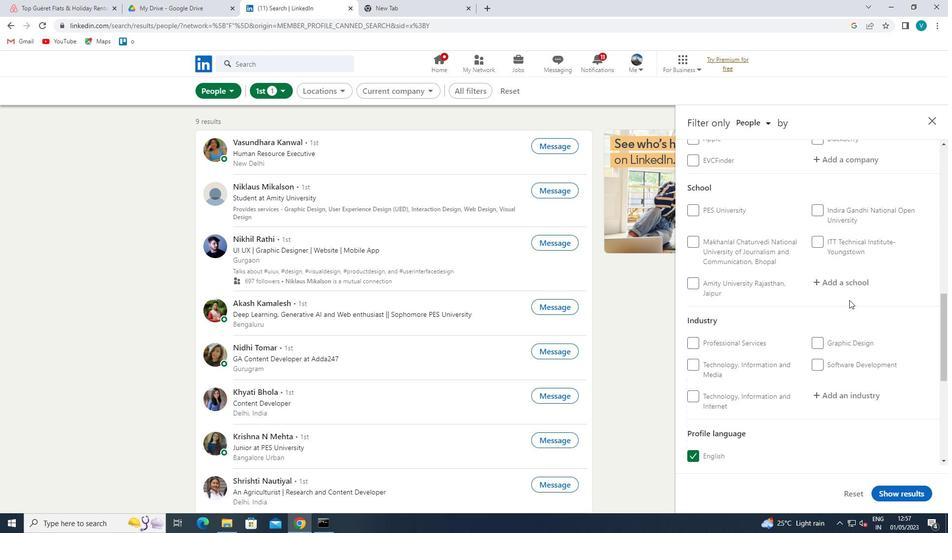 
Action: Mouse pressed left at (853, 276)
Screenshot: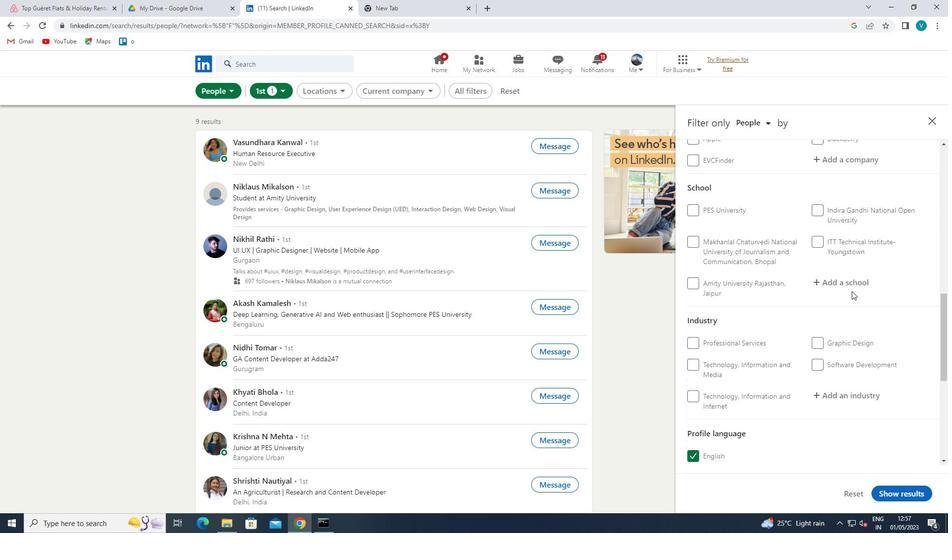 
Action: Key pressed <Key.shift>VIGNAN<Key.space>
Screenshot: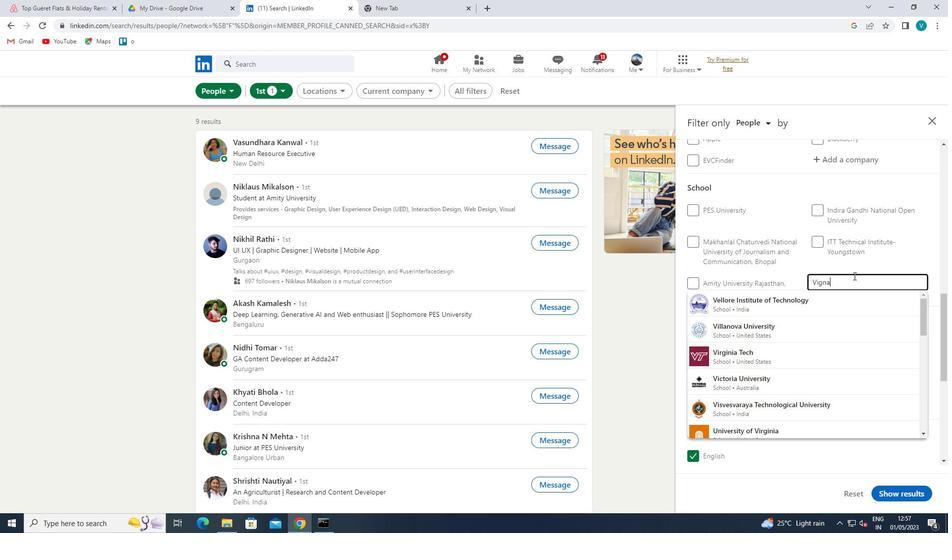 
Action: Mouse moved to (835, 334)
Screenshot: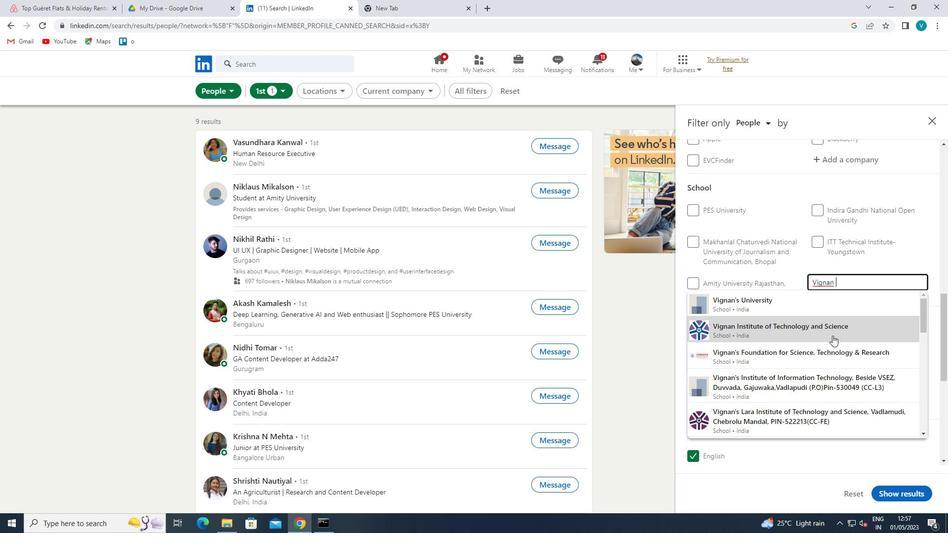 
Action: Mouse pressed left at (835, 334)
Screenshot: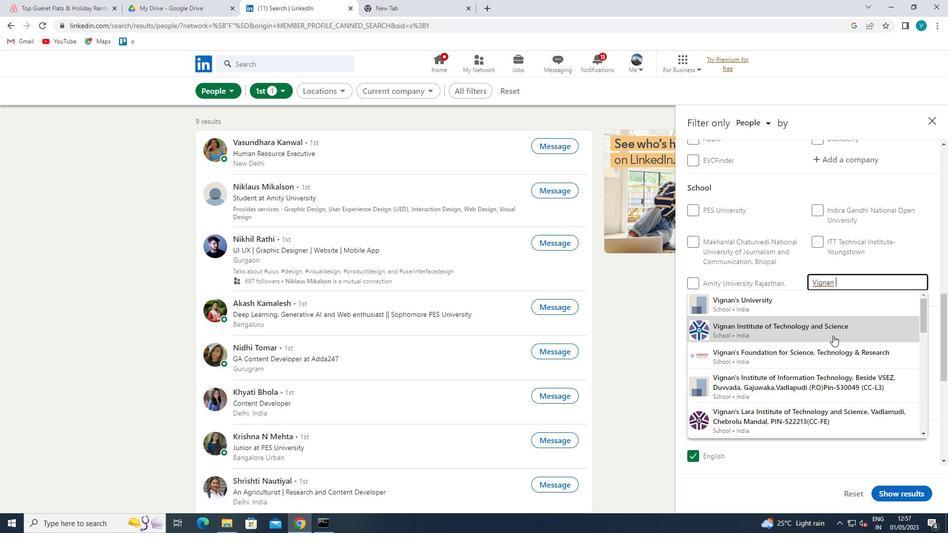 
Action: Mouse moved to (848, 325)
Screenshot: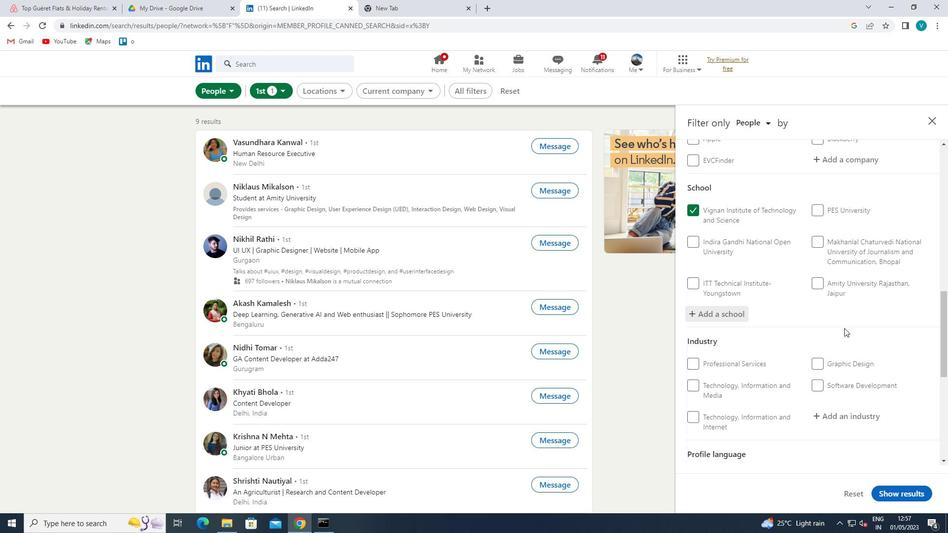 
Action: Mouse scrolled (848, 325) with delta (0, 0)
Screenshot: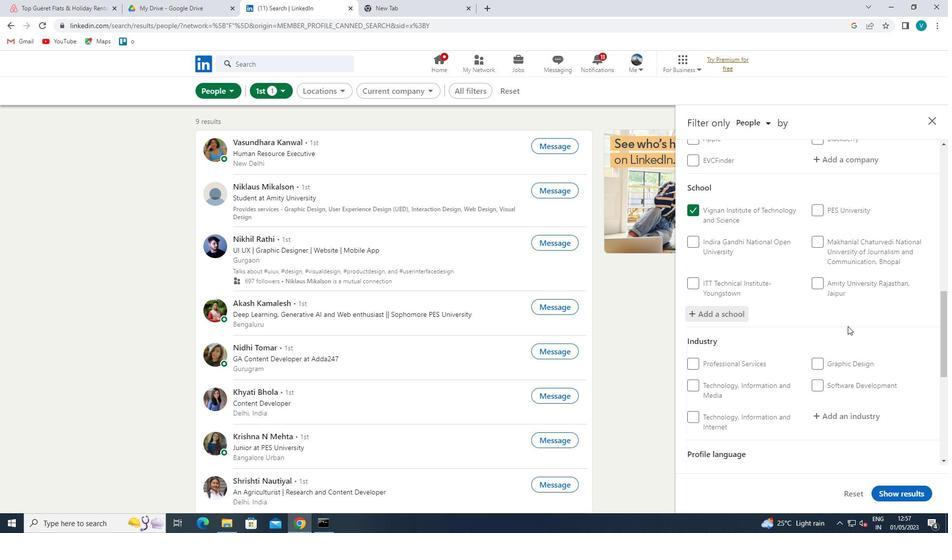 
Action: Mouse scrolled (848, 325) with delta (0, 0)
Screenshot: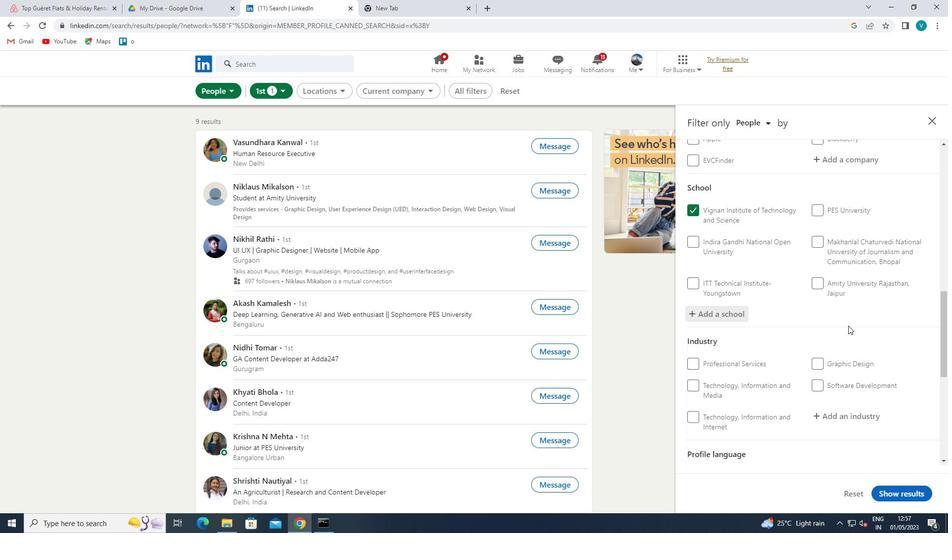 
Action: Mouse moved to (847, 313)
Screenshot: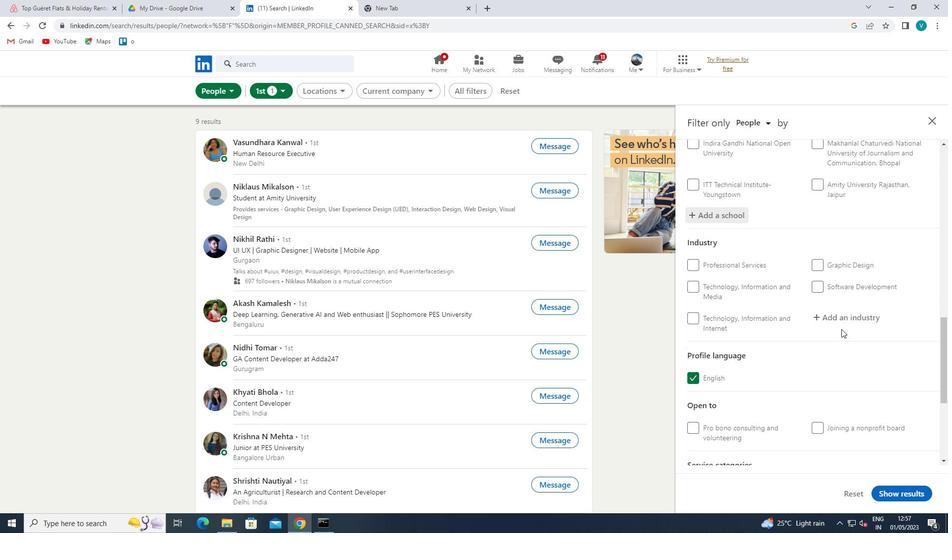 
Action: Mouse pressed left at (847, 313)
Screenshot: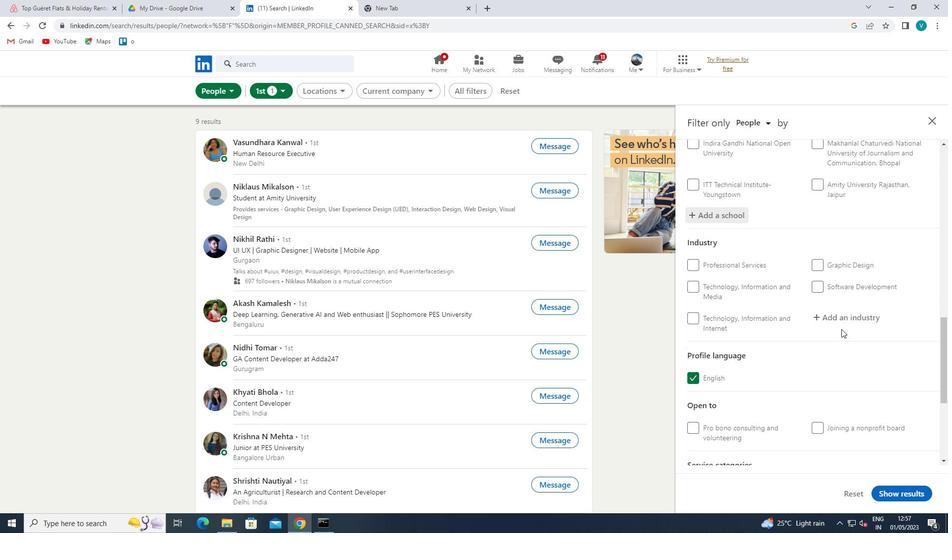 
Action: Mouse moved to (847, 313)
Screenshot: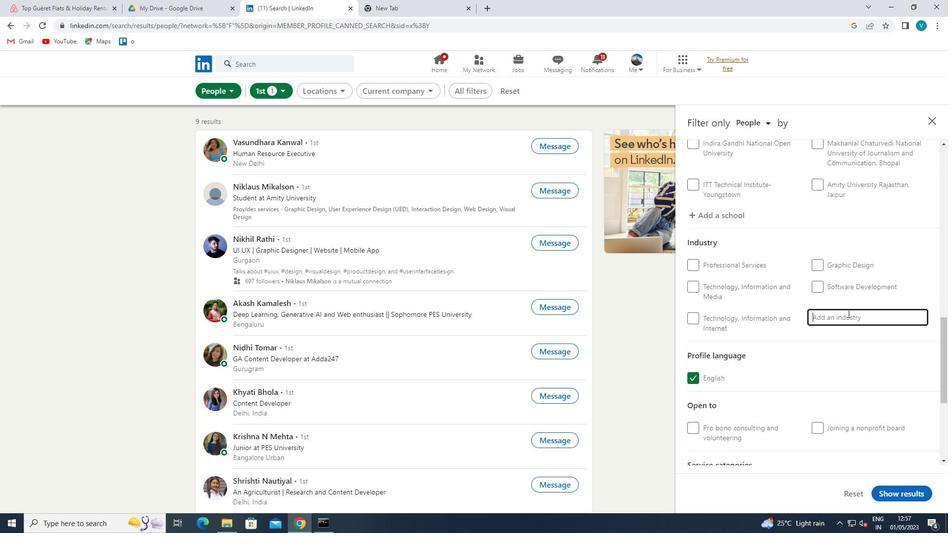 
Action: Key pressed <Key.shift><Key.shift><Key.shift><Key.shift>SPORTING<Key.space>
Screenshot: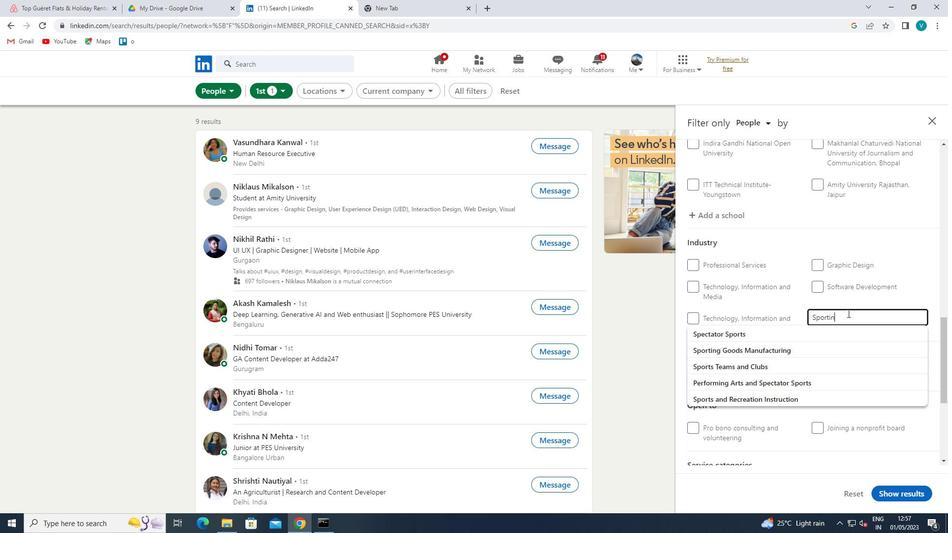 
Action: Mouse moved to (828, 326)
Screenshot: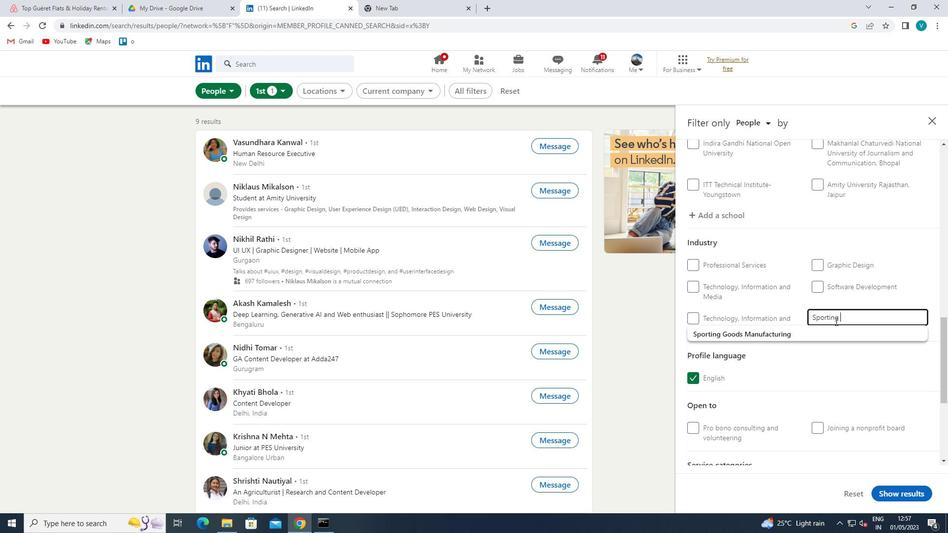 
Action: Mouse pressed left at (828, 326)
Screenshot: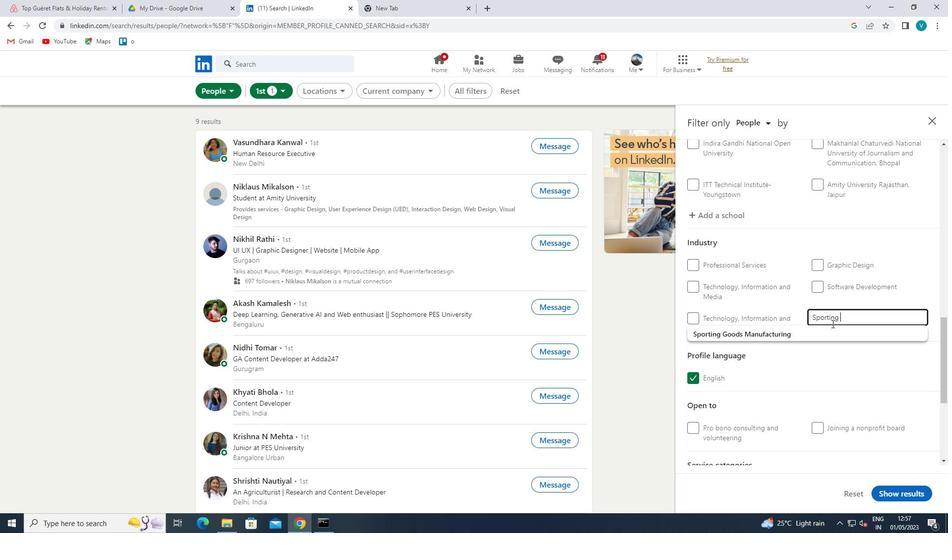 
Action: Mouse moved to (828, 326)
Screenshot: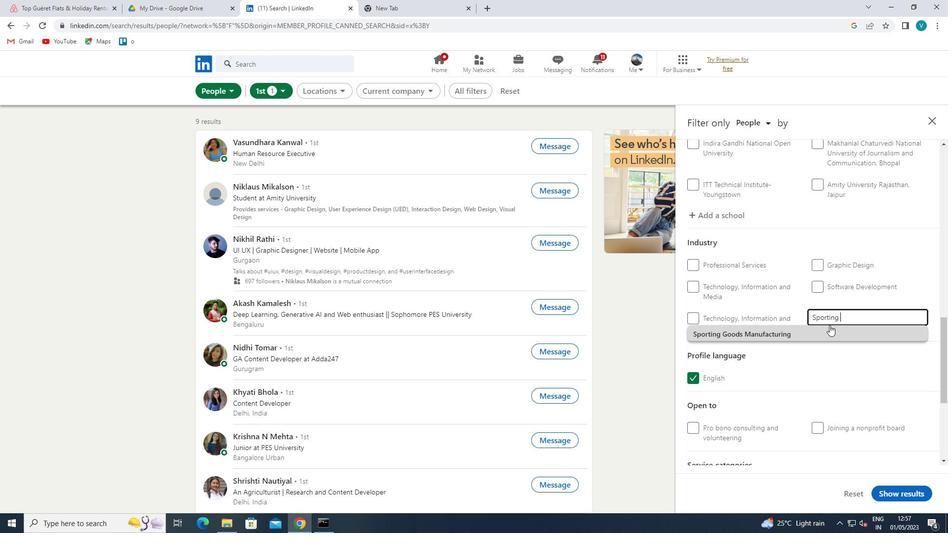 
Action: Mouse scrolled (828, 326) with delta (0, 0)
Screenshot: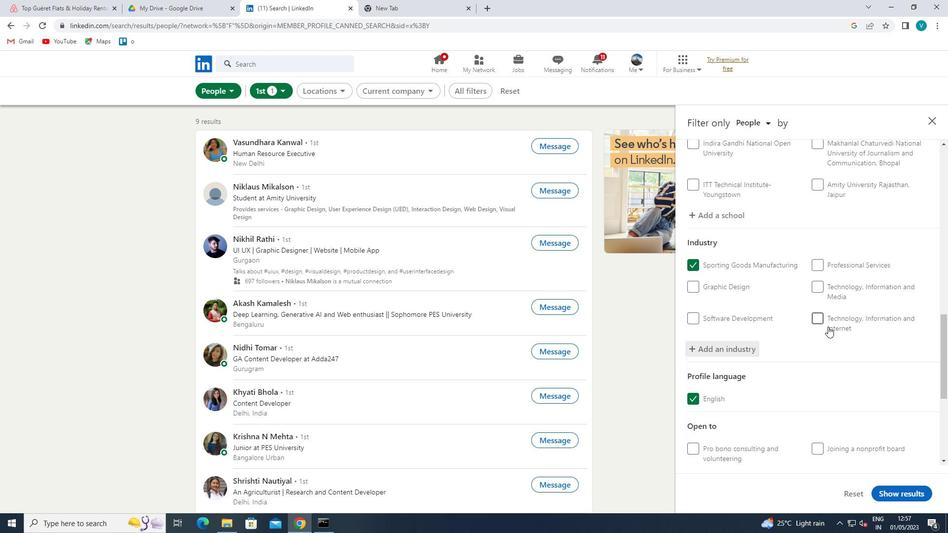 
Action: Mouse scrolled (828, 326) with delta (0, 0)
Screenshot: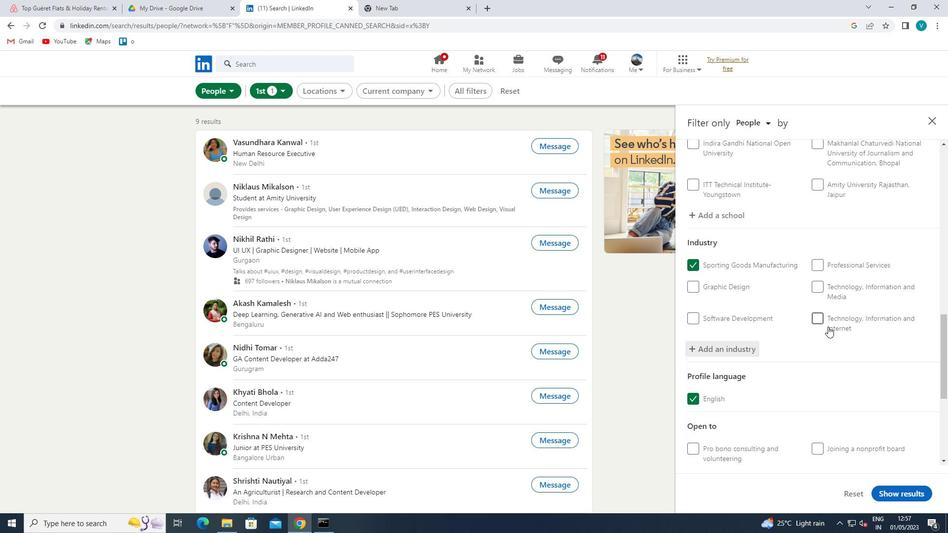 
Action: Mouse scrolled (828, 326) with delta (0, 0)
Screenshot: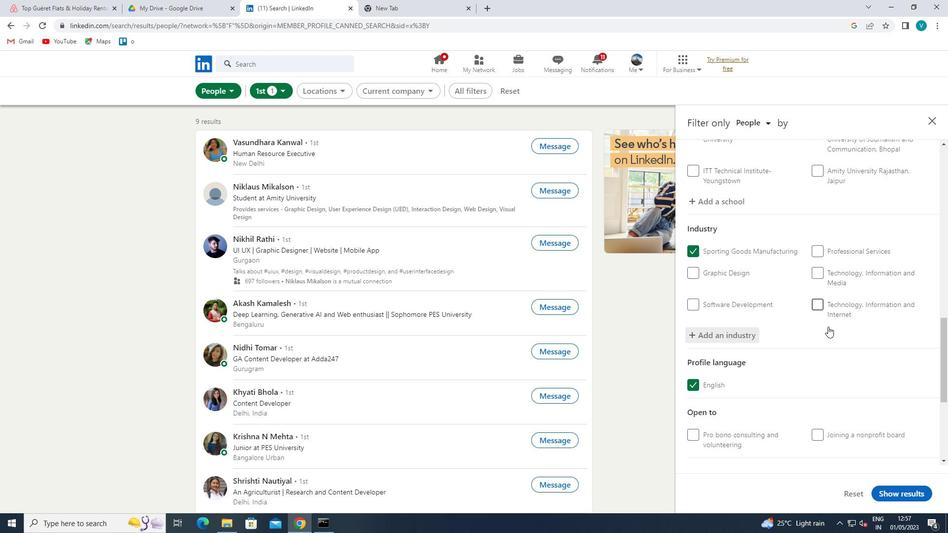 
Action: Mouse scrolled (828, 326) with delta (0, 0)
Screenshot: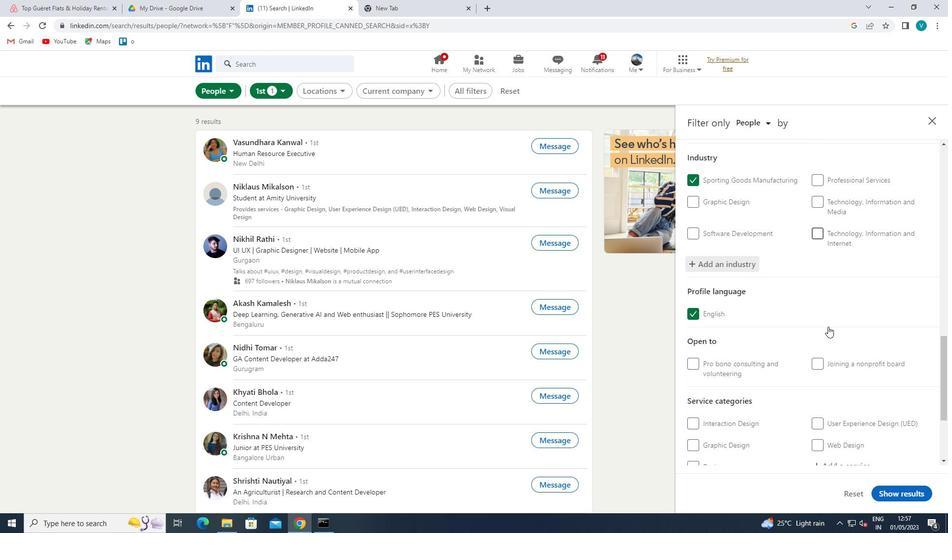 
Action: Mouse moved to (843, 352)
Screenshot: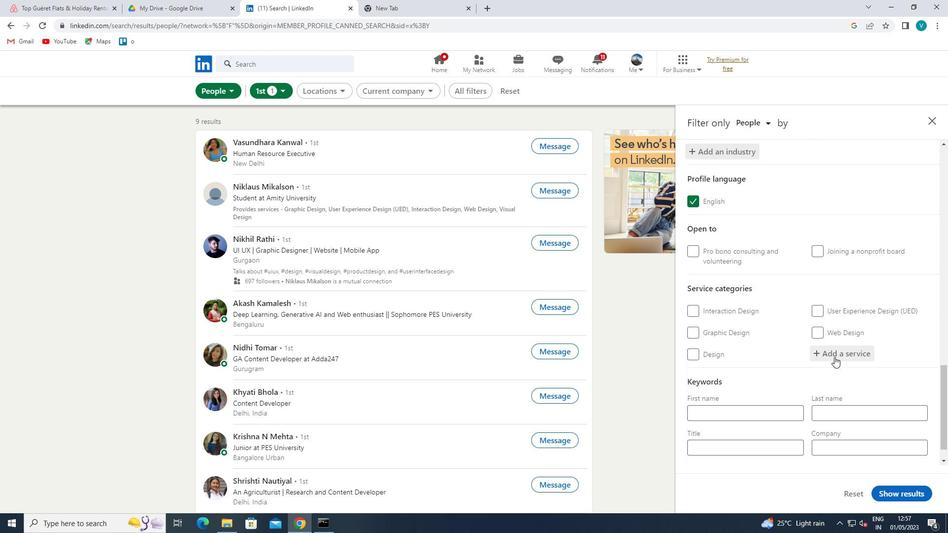 
Action: Mouse pressed left at (843, 352)
Screenshot: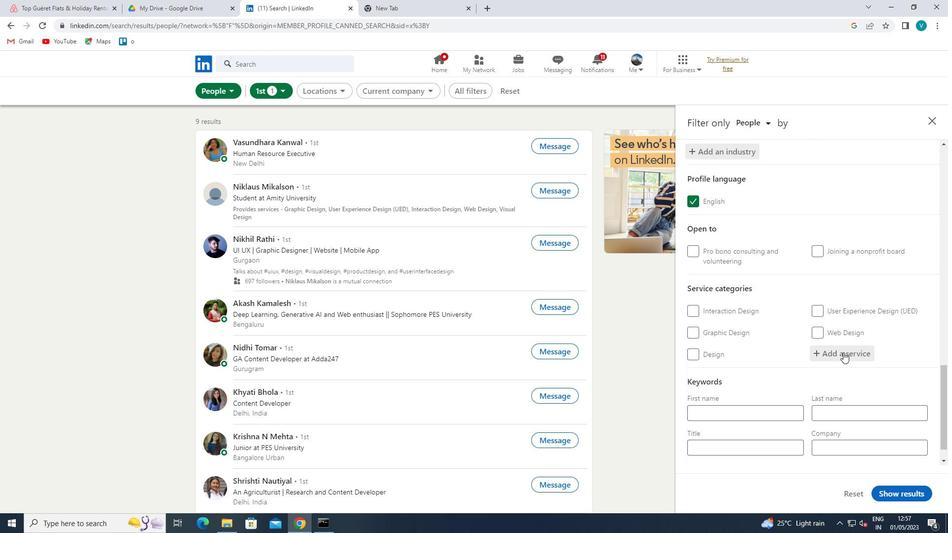 
Action: Mouse moved to (844, 351)
Screenshot: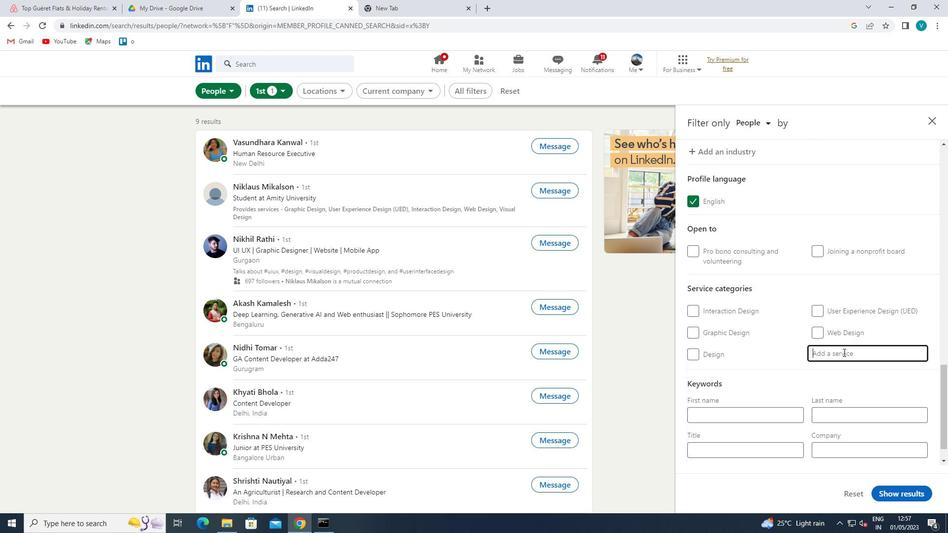 
Action: Key pressed <Key.shift>PUBLIC<Key.space>
Screenshot: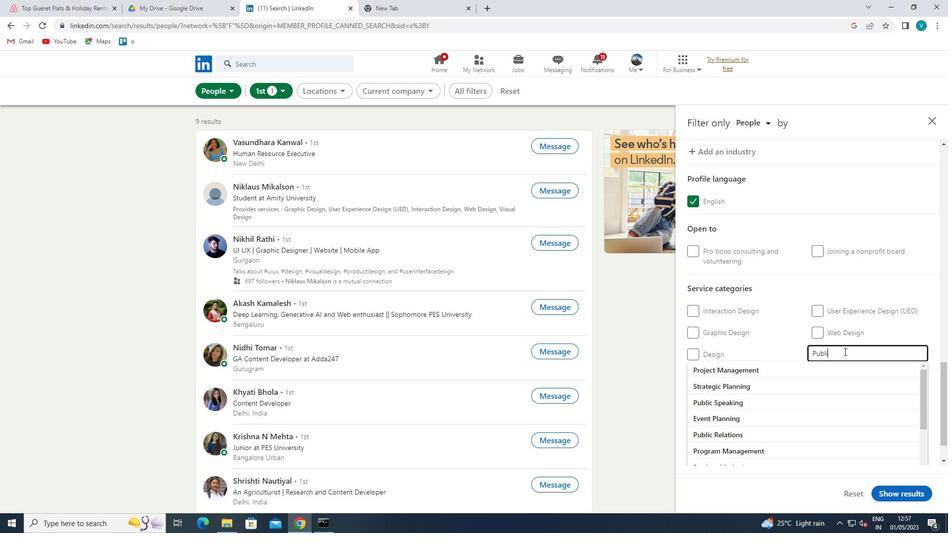 
Action: Mouse moved to (779, 383)
Screenshot: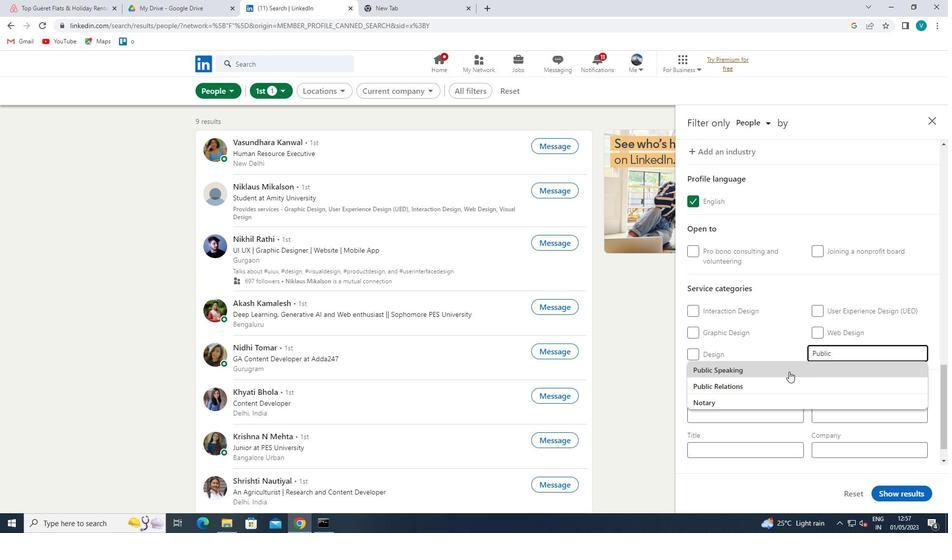 
Action: Mouse pressed left at (779, 383)
Screenshot: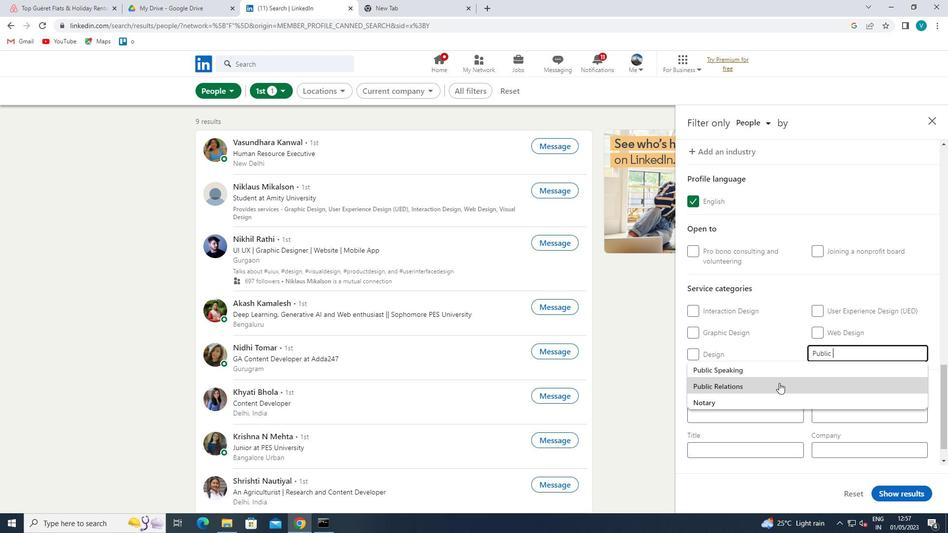 
Action: Mouse moved to (783, 380)
Screenshot: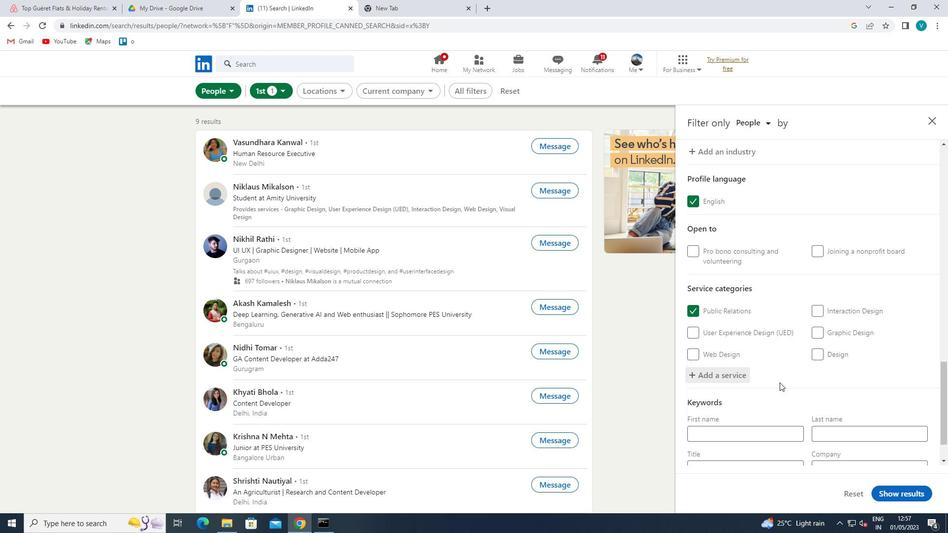 
Action: Mouse scrolled (783, 380) with delta (0, 0)
Screenshot: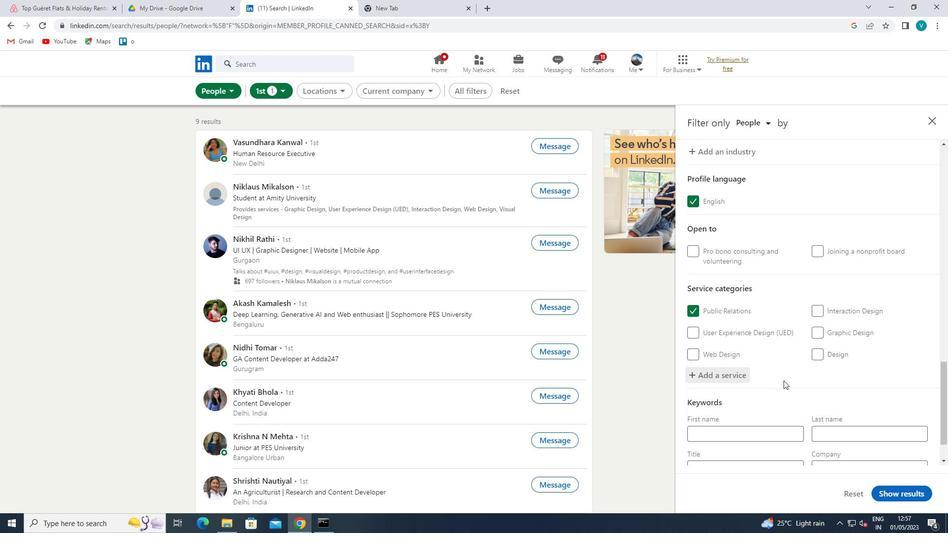 
Action: Mouse scrolled (783, 380) with delta (0, 0)
Screenshot: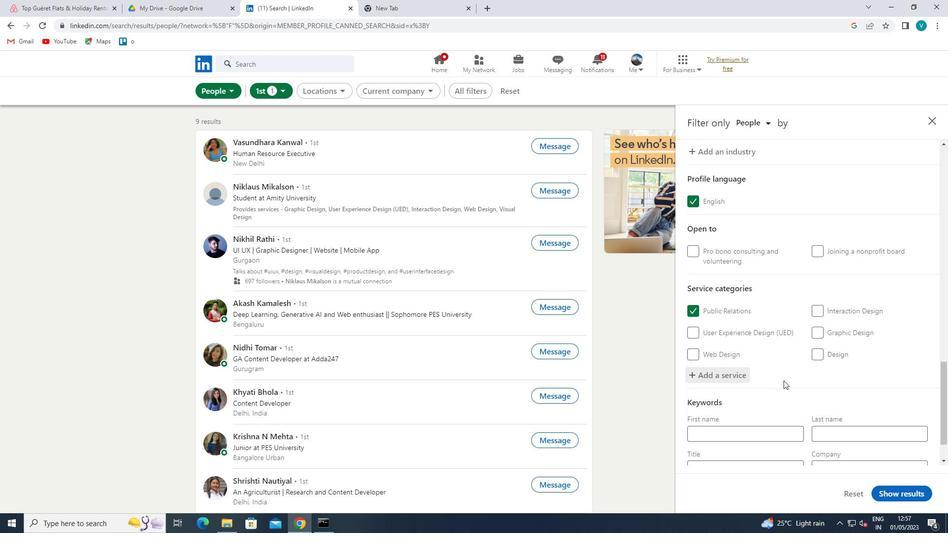 
Action: Mouse scrolled (783, 380) with delta (0, 0)
Screenshot: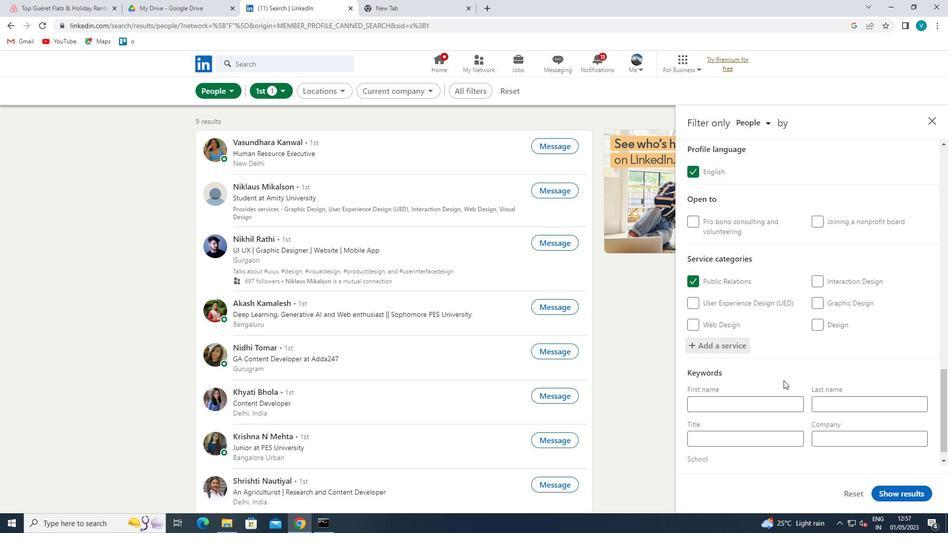 
Action: Mouse moved to (741, 421)
Screenshot: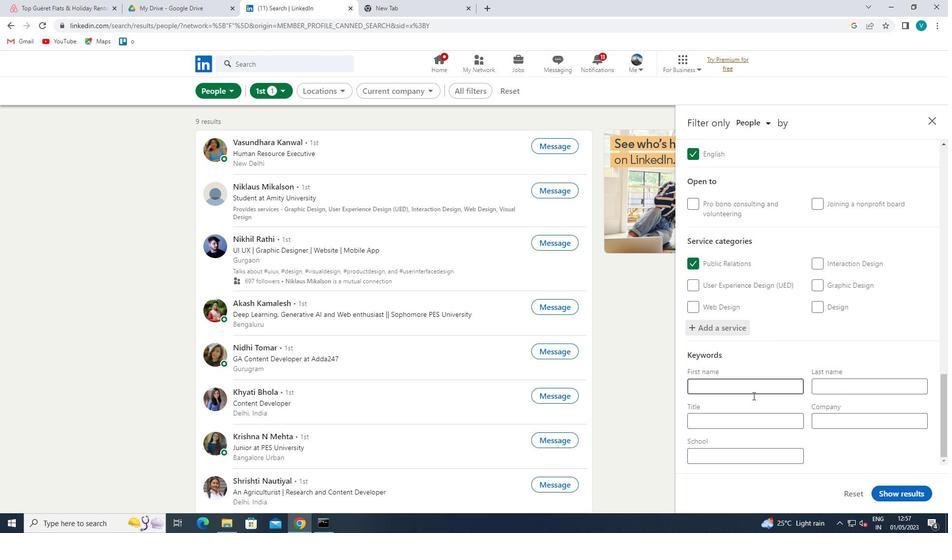 
Action: Mouse pressed left at (741, 421)
Screenshot: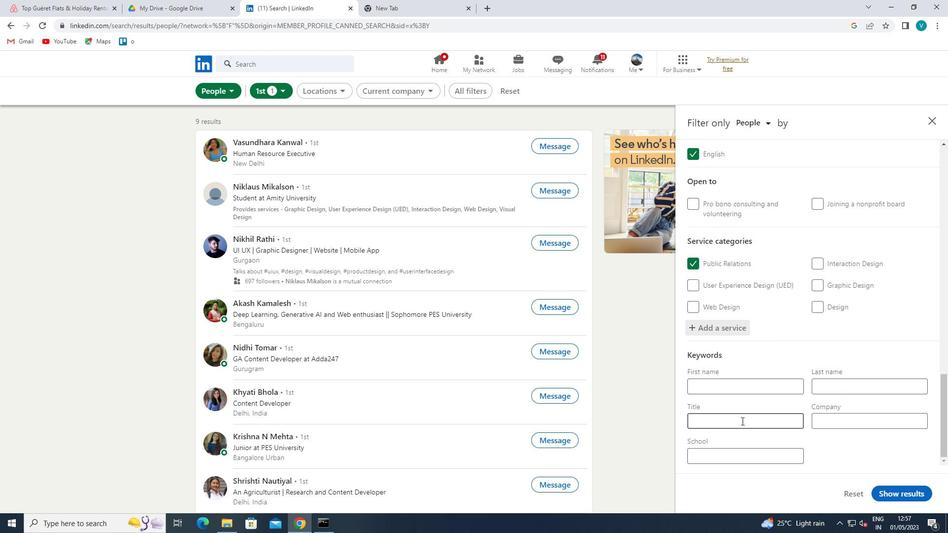 
Action: Mouse moved to (762, 428)
Screenshot: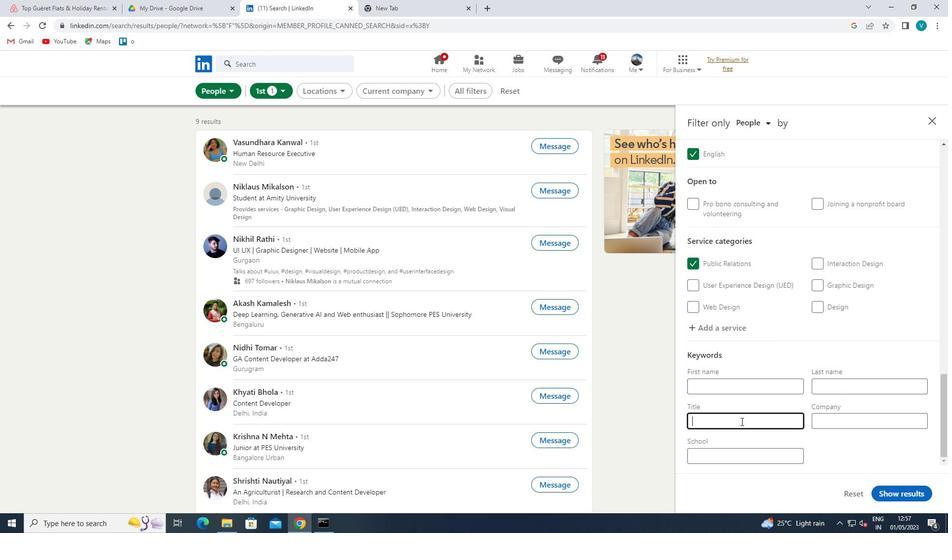 
Action: Key pressed <Key.shift>INFOT<Key.backspace>RMATION<Key.space><Key.shift>SECURITY<Key.space>
Screenshot: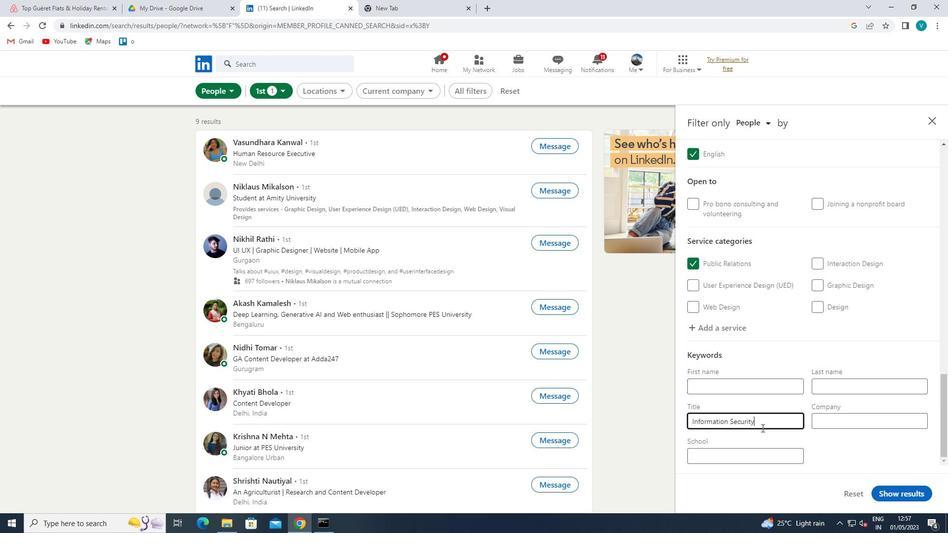 
Action: Mouse moved to (766, 430)
Screenshot: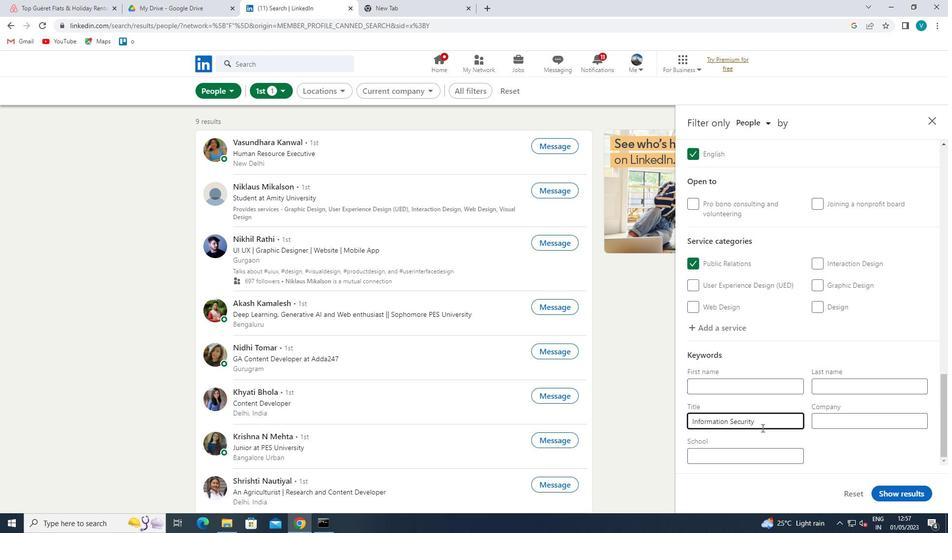 
Action: Key pressed <Key.shift>ANALYST<Key.space>
Screenshot: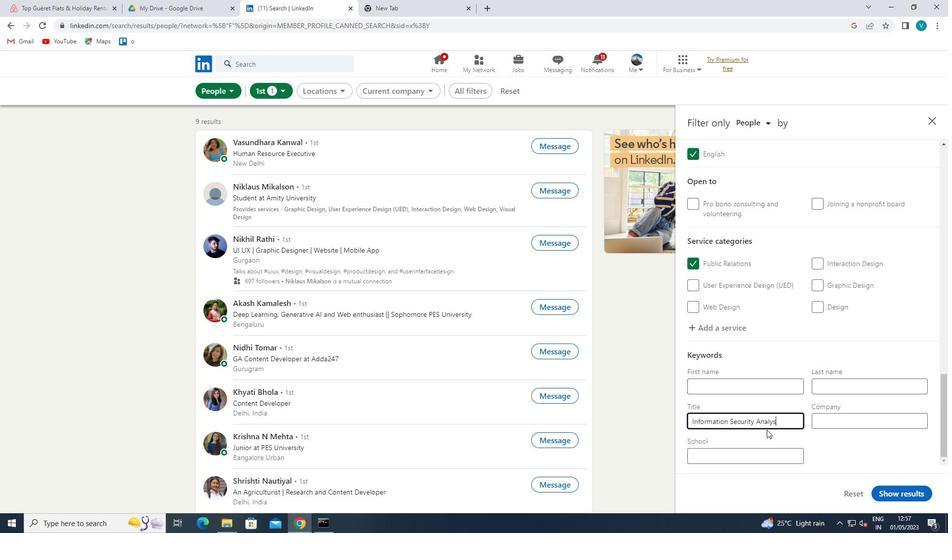 
Action: Mouse moved to (911, 492)
Screenshot: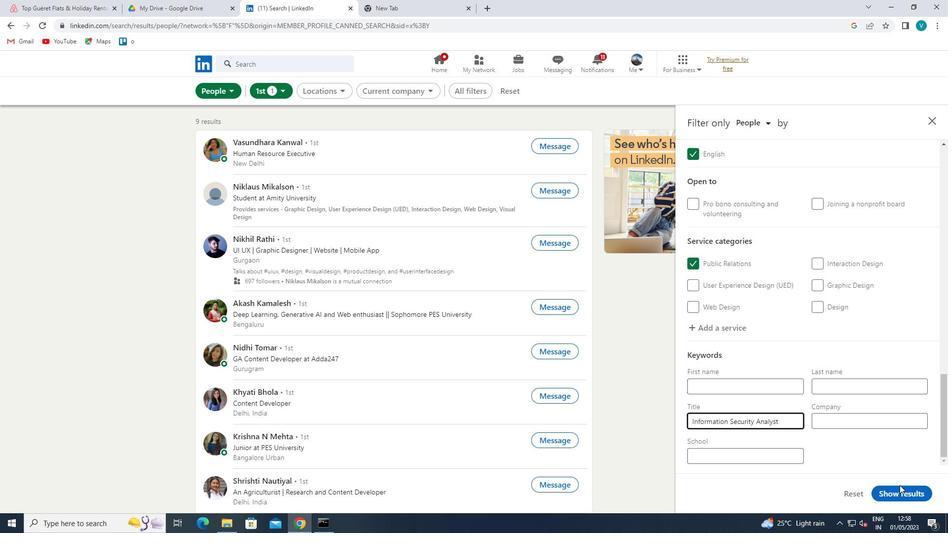 
Action: Mouse pressed left at (911, 492)
Screenshot: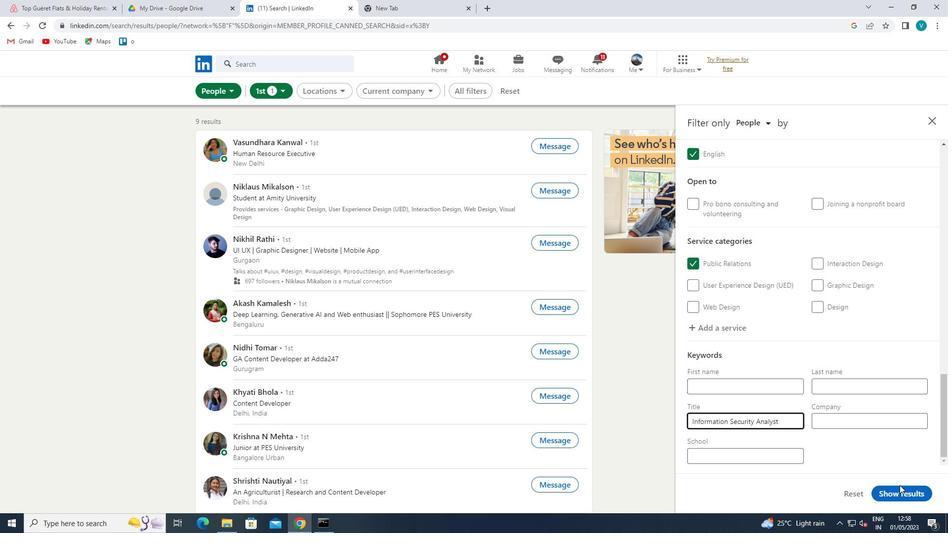 
